 Task: Find connections with filter location Guiyang with filter topic #Mondaymotivationwith filter profile language Spanish with filter current company Cyril Amarchand Mangaldas with filter school ABES Engineering College with filter industry Building Finishing Contractors with filter service category Computer Networking with filter keywords title Geologist
Action: Mouse moved to (494, 71)
Screenshot: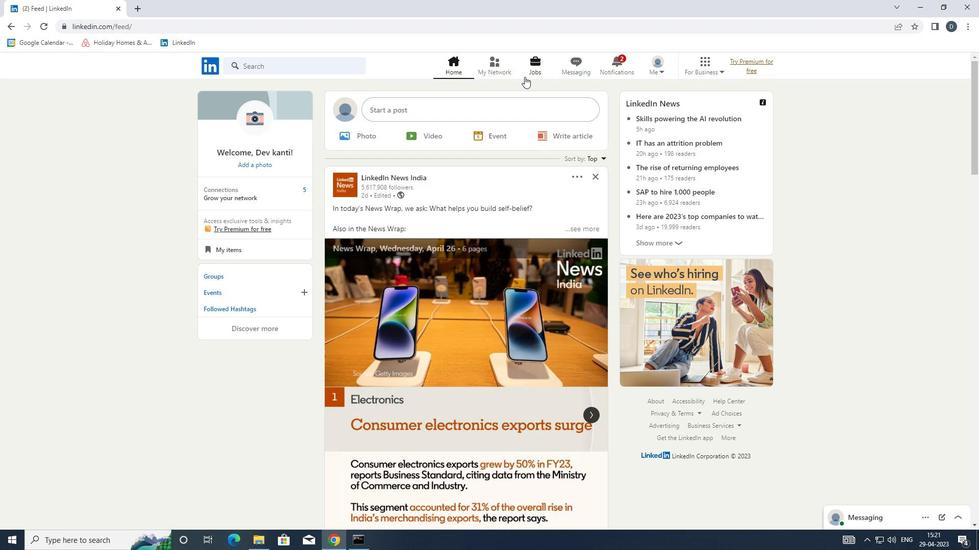 
Action: Mouse pressed left at (494, 71)
Screenshot: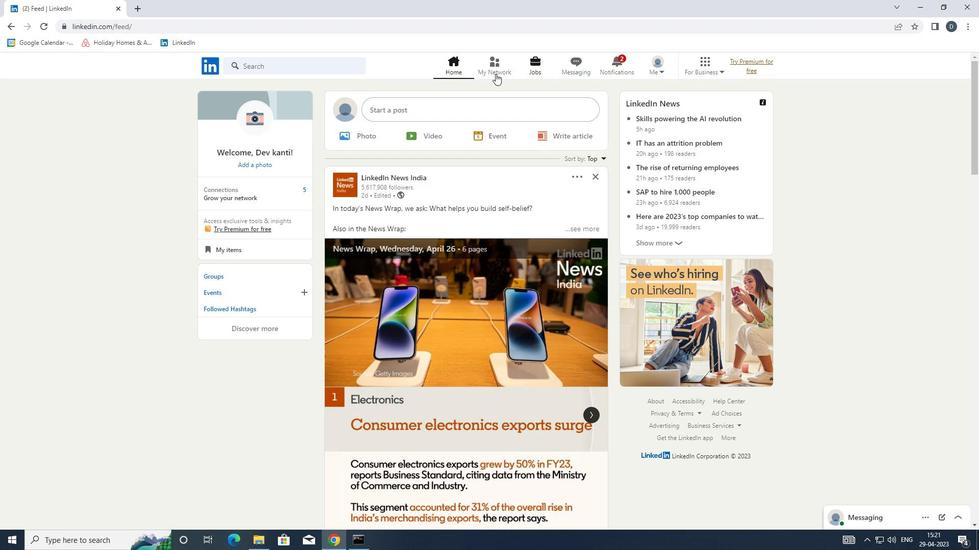 
Action: Mouse moved to (337, 121)
Screenshot: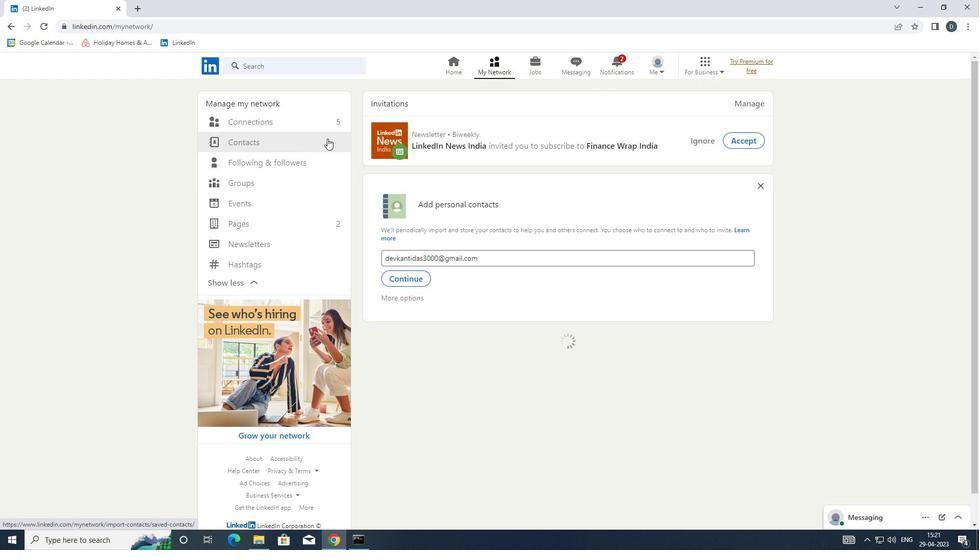 
Action: Mouse pressed left at (337, 121)
Screenshot: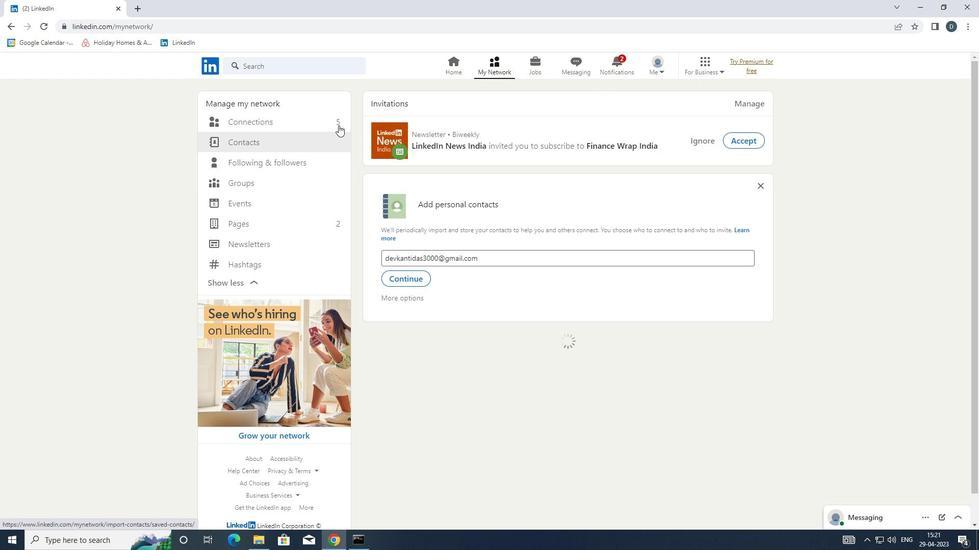 
Action: Mouse moved to (586, 116)
Screenshot: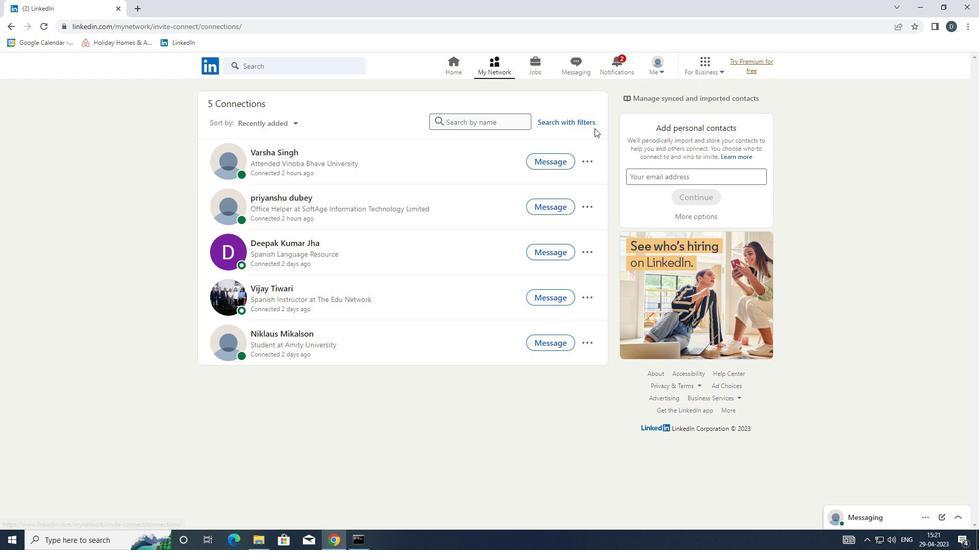 
Action: Mouse pressed left at (586, 116)
Screenshot: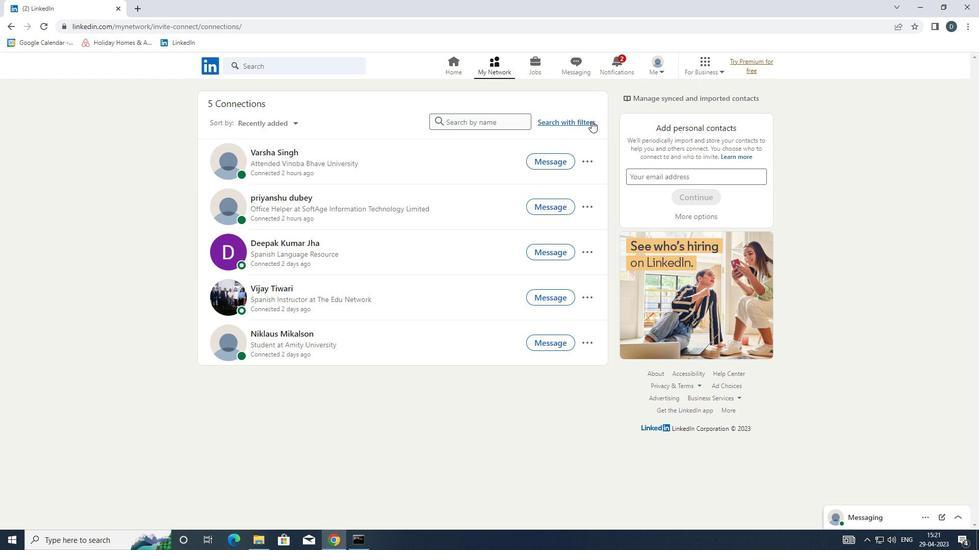 
Action: Mouse moved to (537, 94)
Screenshot: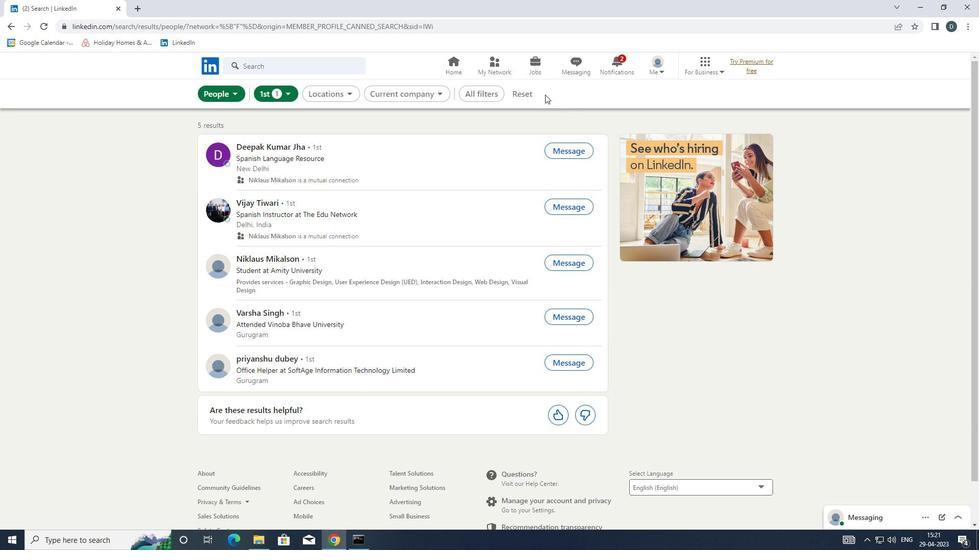 
Action: Mouse pressed left at (537, 94)
Screenshot: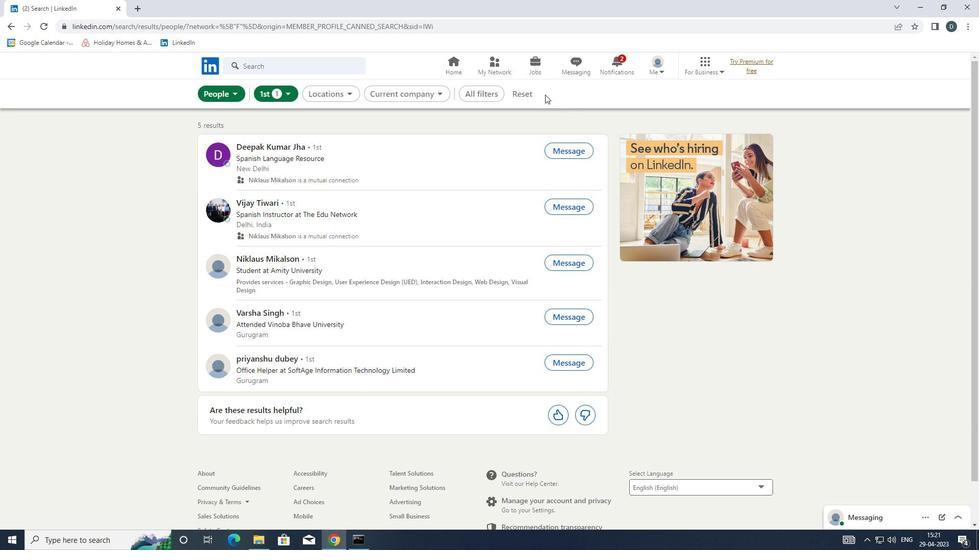
Action: Mouse moved to (524, 94)
Screenshot: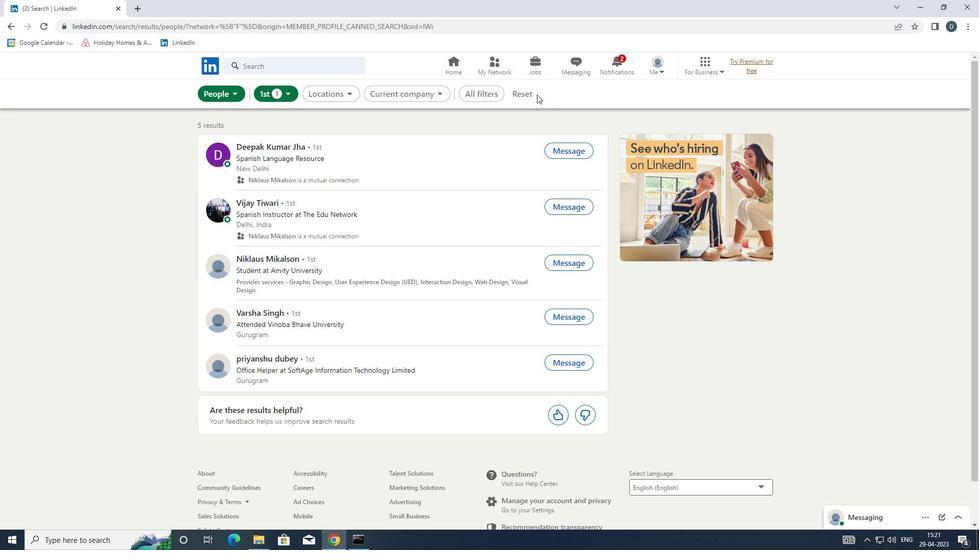 
Action: Mouse pressed left at (524, 94)
Screenshot: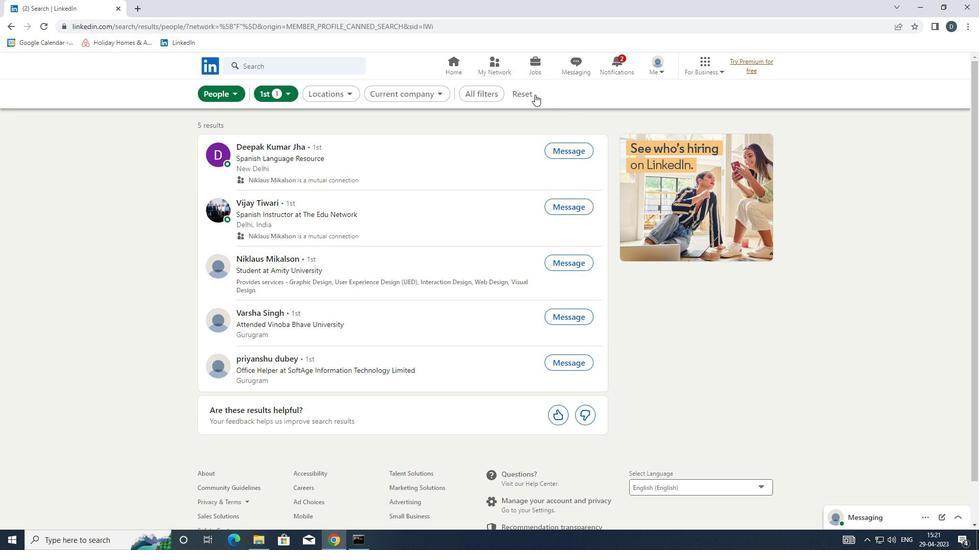 
Action: Mouse moved to (503, 95)
Screenshot: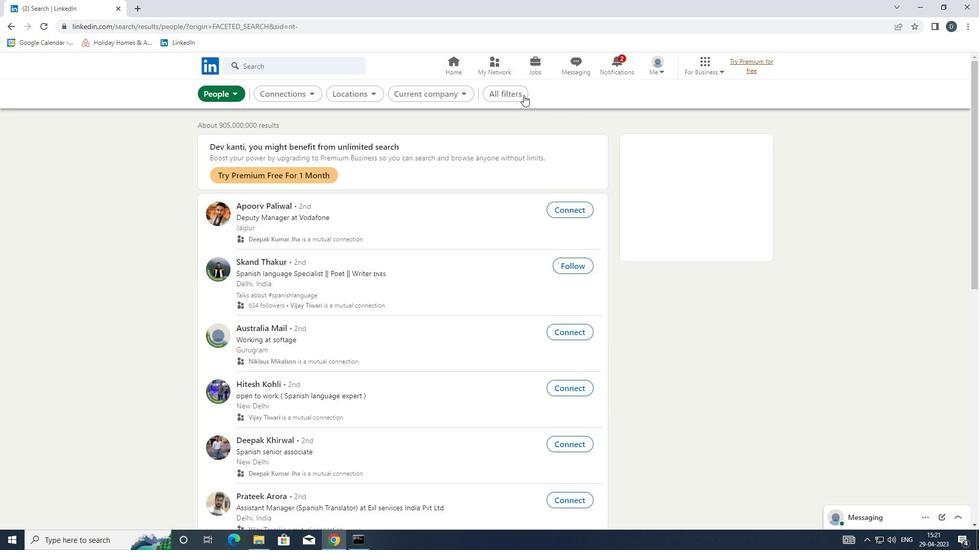 
Action: Mouse pressed left at (503, 95)
Screenshot: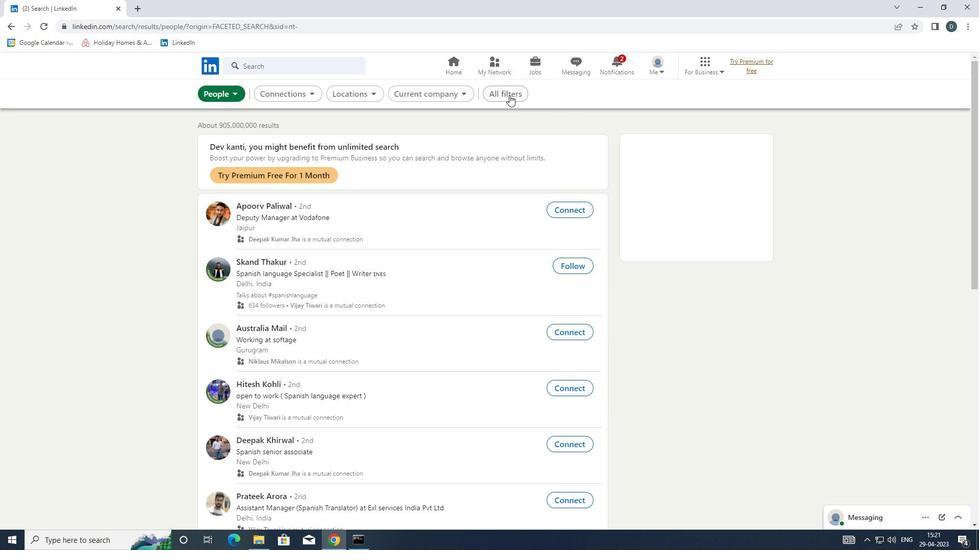 
Action: Mouse moved to (761, 297)
Screenshot: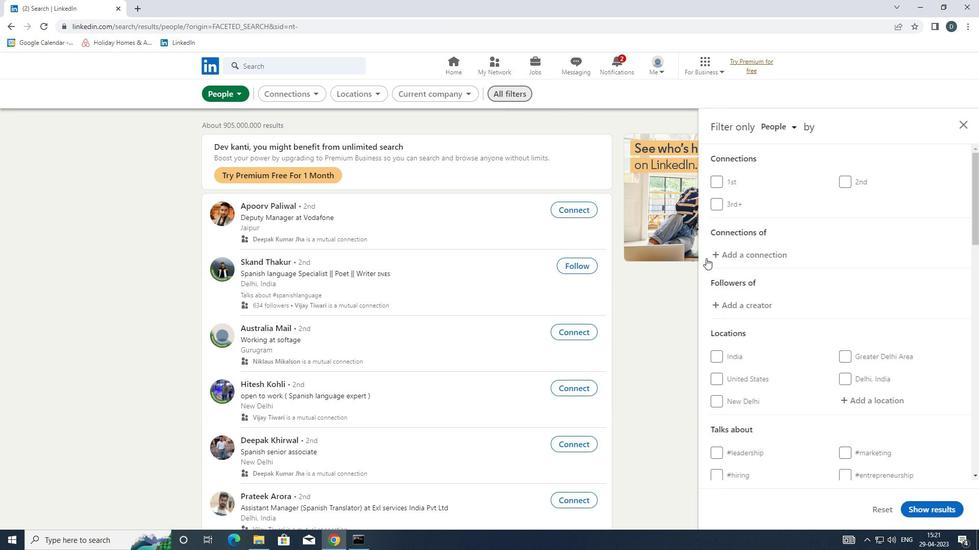 
Action: Mouse scrolled (761, 296) with delta (0, 0)
Screenshot: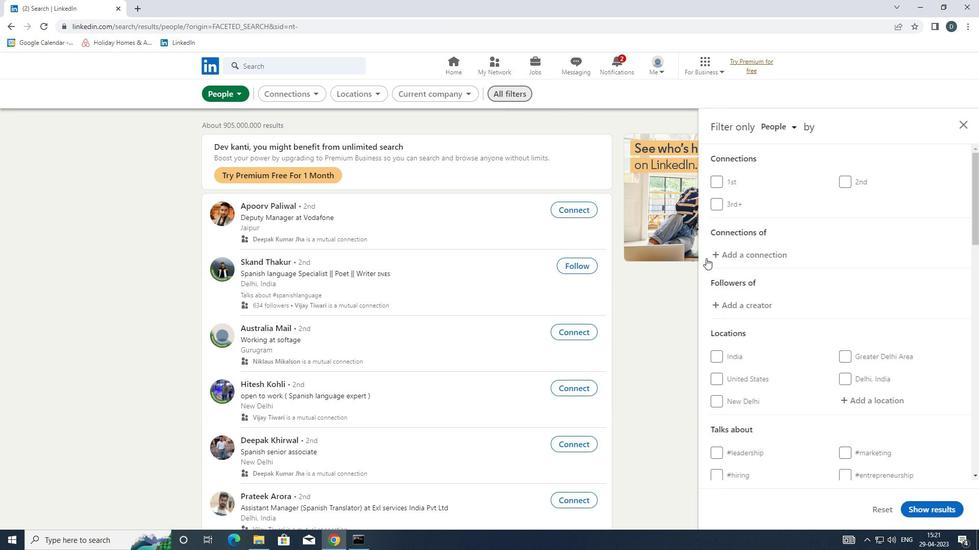 
Action: Mouse moved to (766, 300)
Screenshot: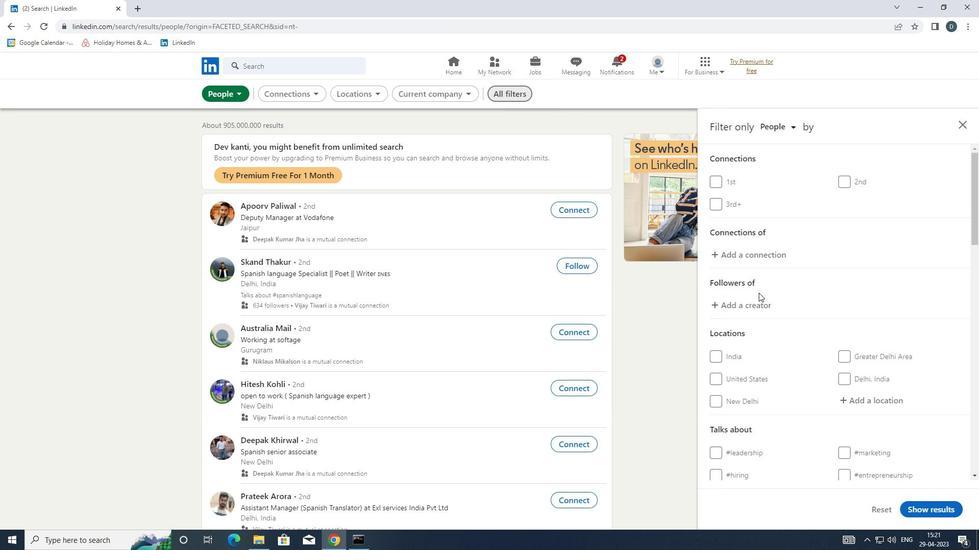 
Action: Mouse scrolled (766, 299) with delta (0, 0)
Screenshot: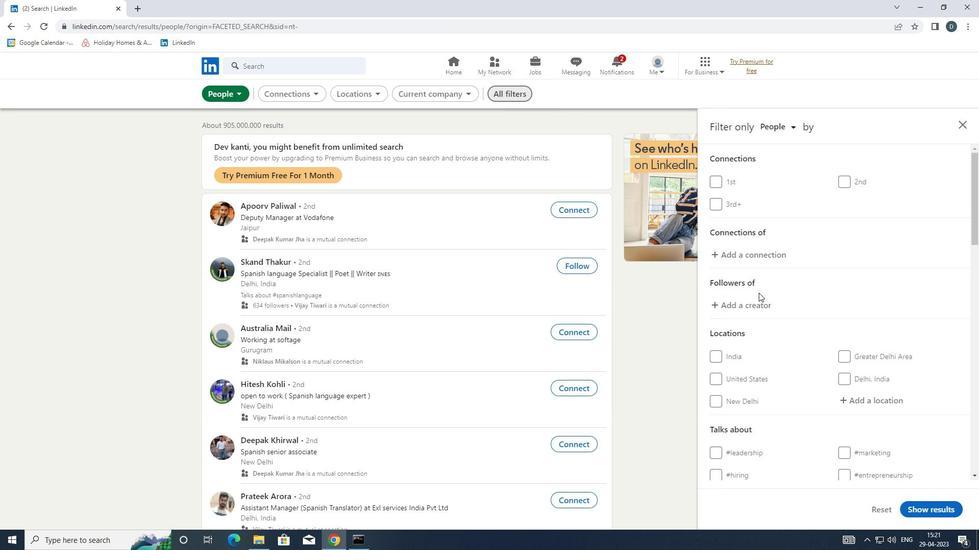 
Action: Mouse moved to (848, 300)
Screenshot: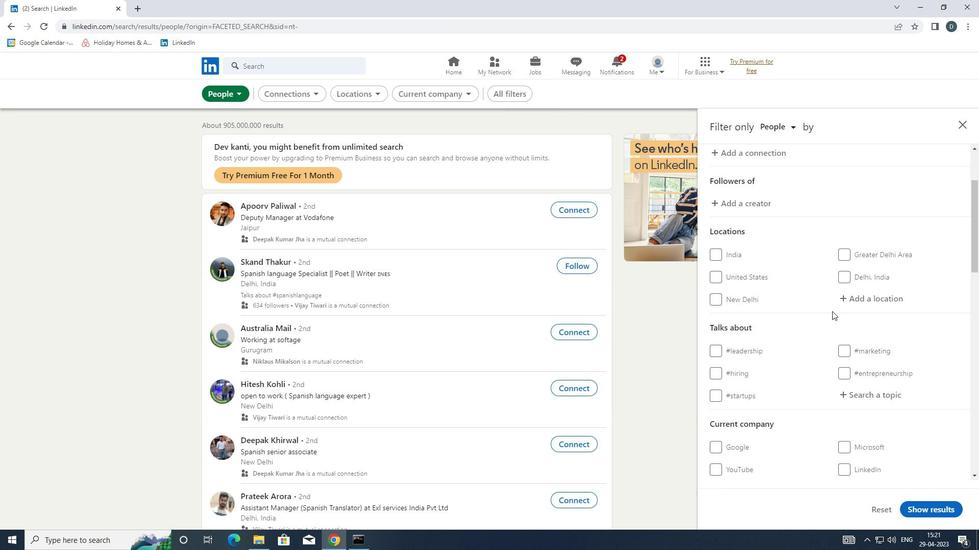 
Action: Mouse pressed left at (848, 300)
Screenshot: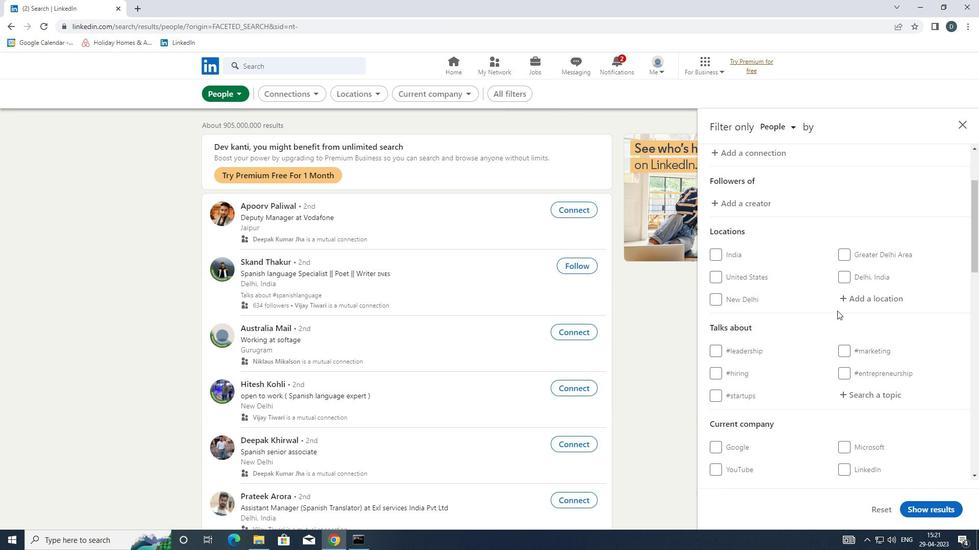
Action: Mouse moved to (792, 320)
Screenshot: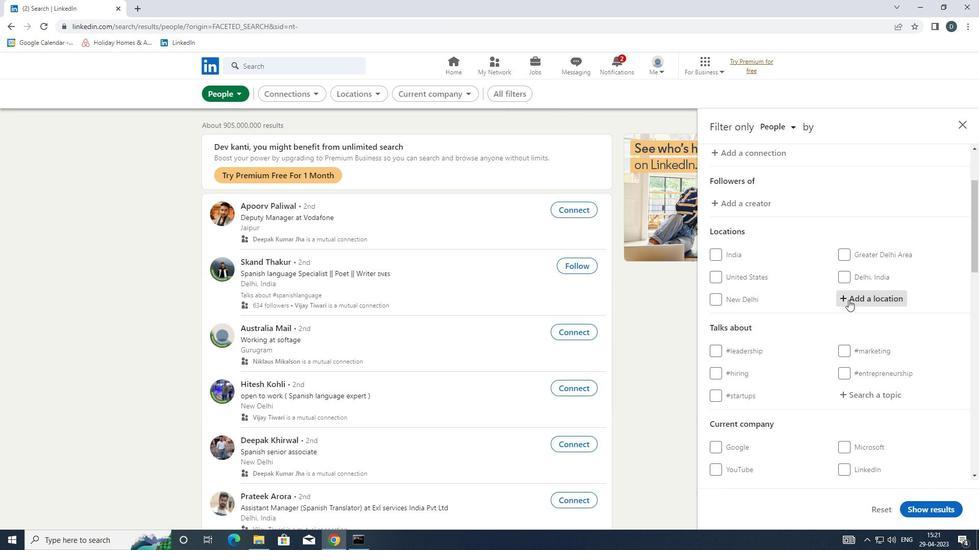 
Action: Key pressed <Key.shift>GUIYANG<Key.down><Key.enter>
Screenshot: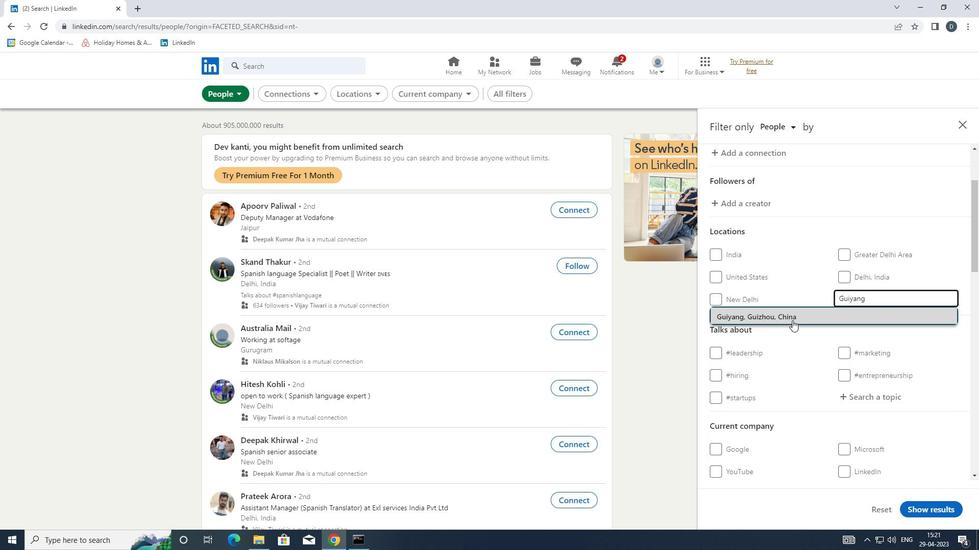 
Action: Mouse moved to (808, 321)
Screenshot: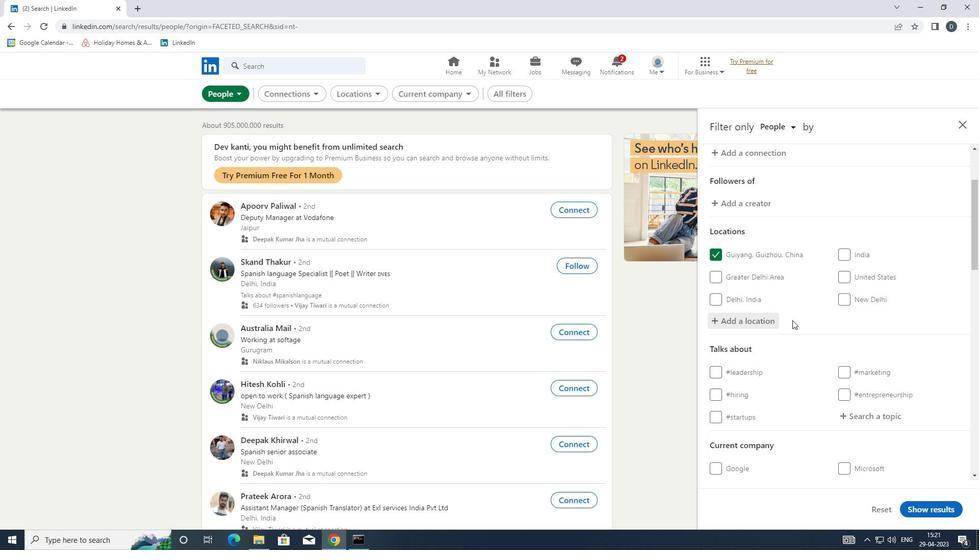 
Action: Mouse scrolled (808, 320) with delta (0, 0)
Screenshot: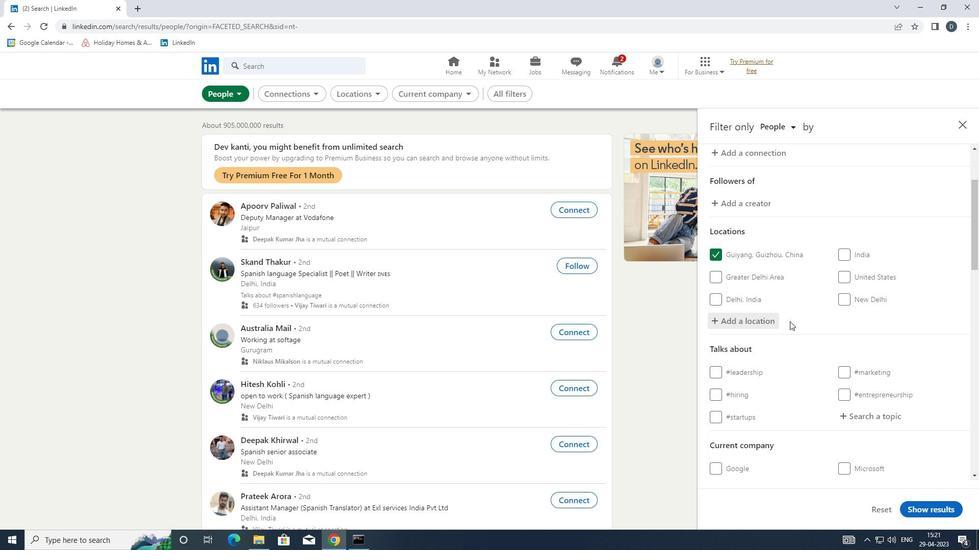 
Action: Mouse scrolled (808, 320) with delta (0, 0)
Screenshot: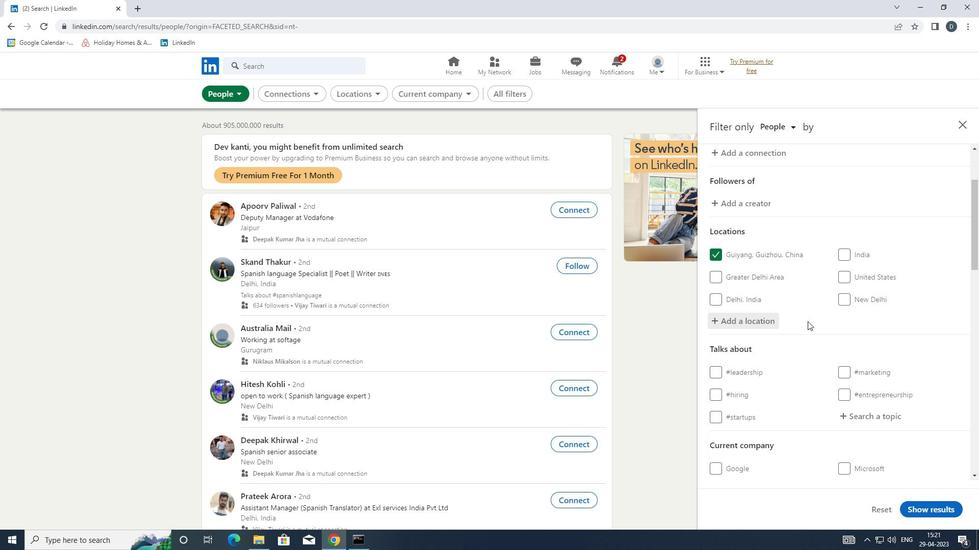 
Action: Mouse moved to (871, 318)
Screenshot: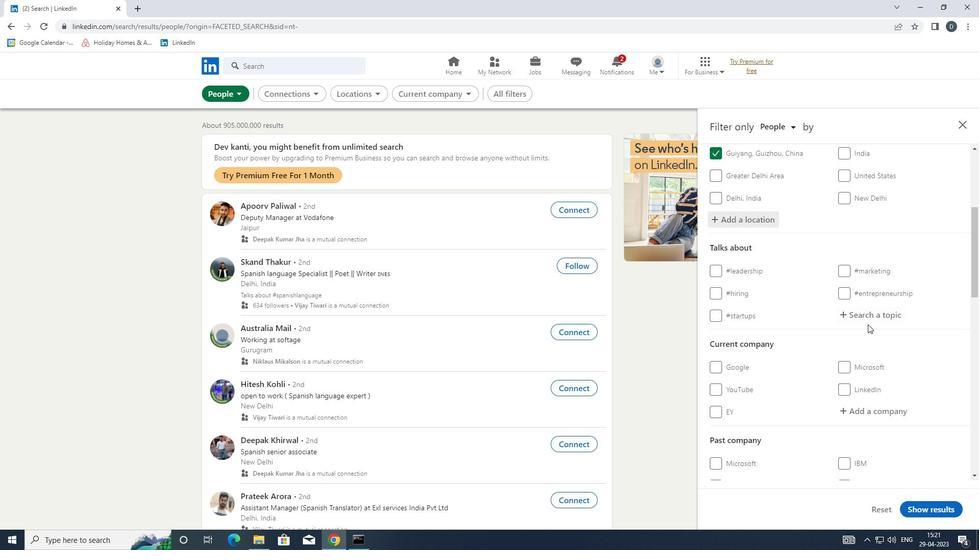 
Action: Mouse pressed left at (871, 318)
Screenshot: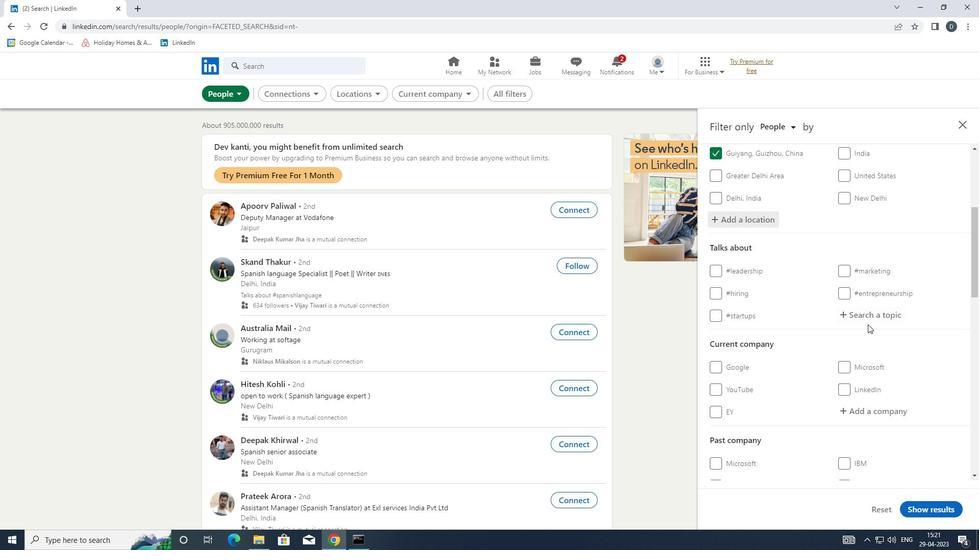 
Action: Mouse moved to (823, 336)
Screenshot: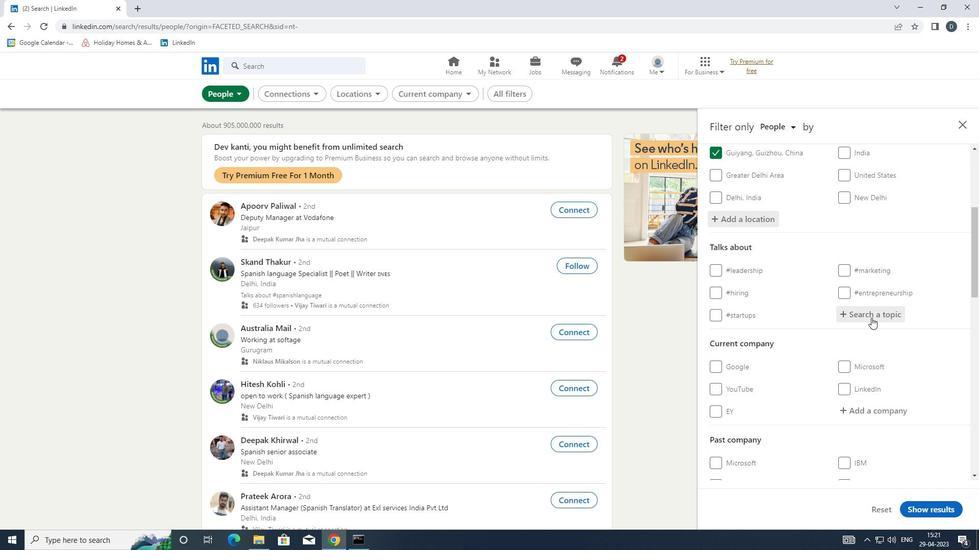 
Action: Key pressed <Key.shift><Key.shift><Key.shift><Key.shift><Key.shift>#<Key.shift>MONDAYMOTIVATION
Screenshot: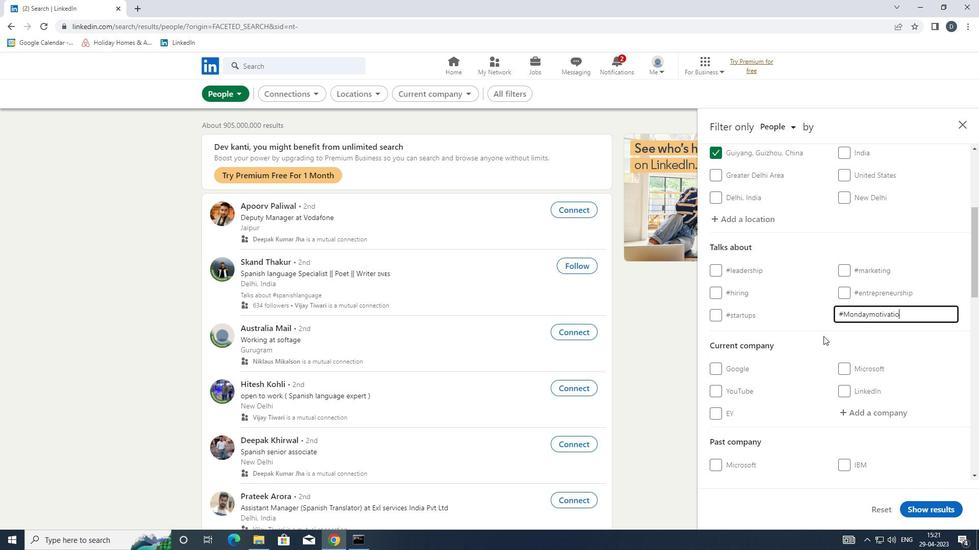 
Action: Mouse moved to (796, 361)
Screenshot: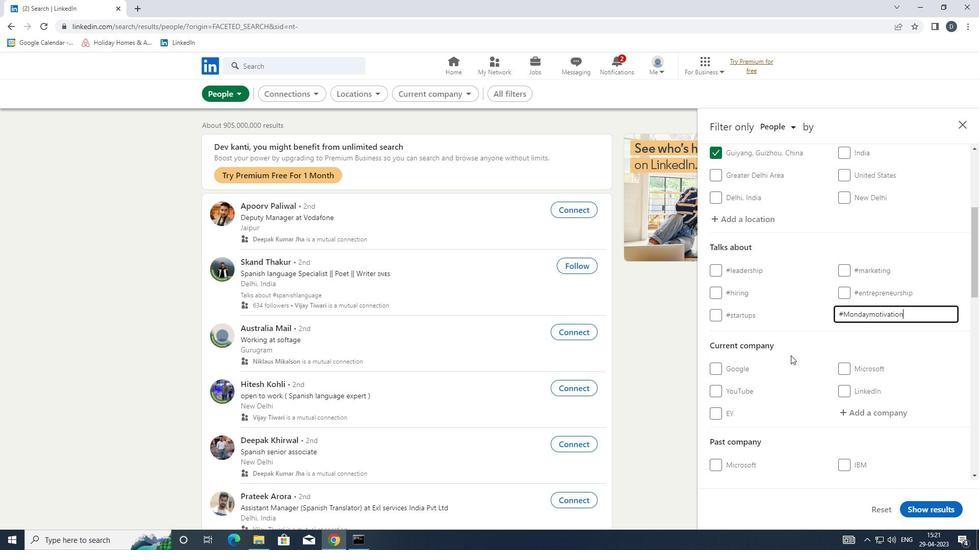 
Action: Mouse scrolled (796, 360) with delta (0, 0)
Screenshot: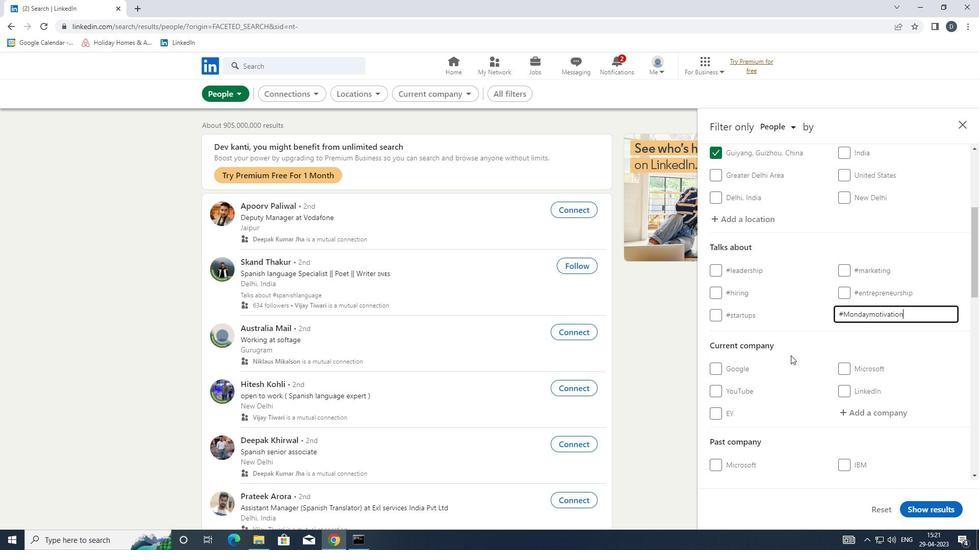 
Action: Mouse moved to (826, 373)
Screenshot: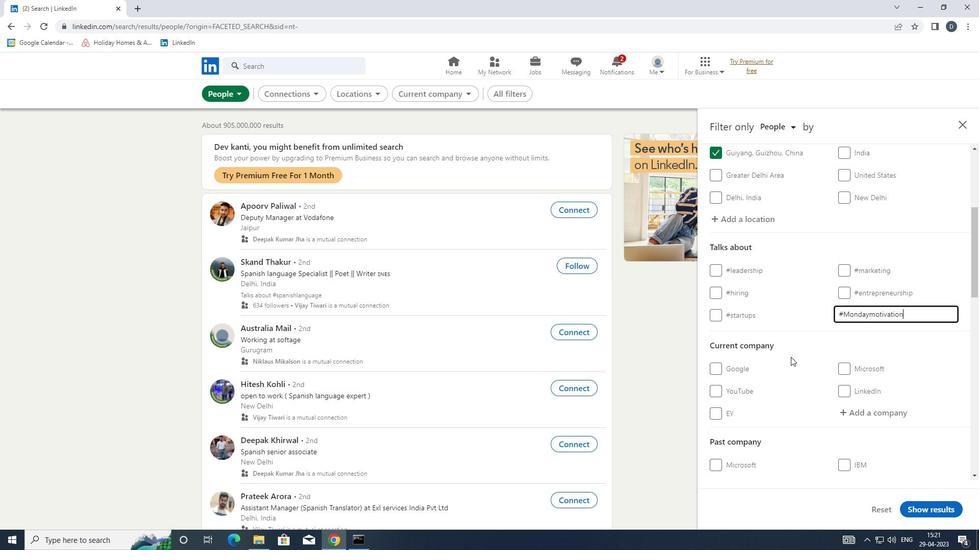 
Action: Mouse scrolled (826, 373) with delta (0, 0)
Screenshot: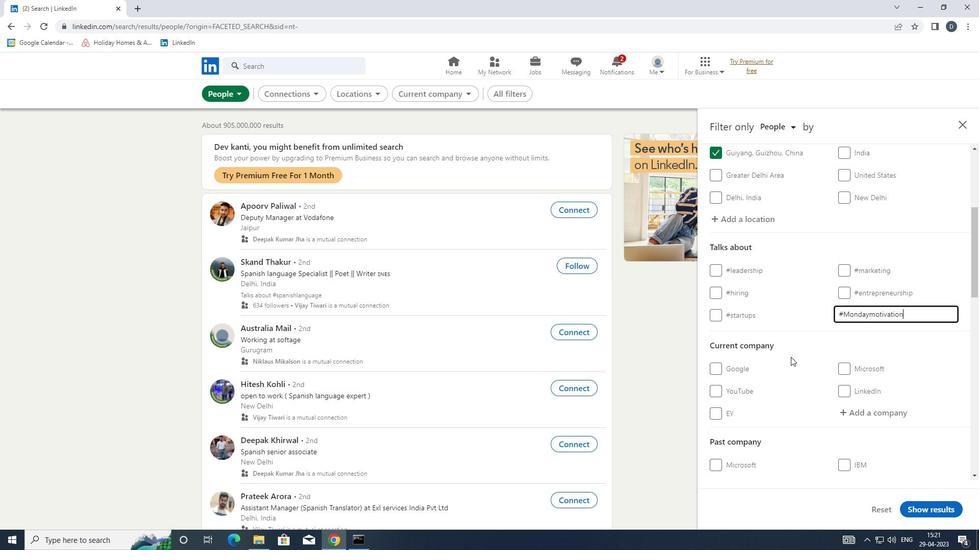 
Action: Mouse moved to (882, 327)
Screenshot: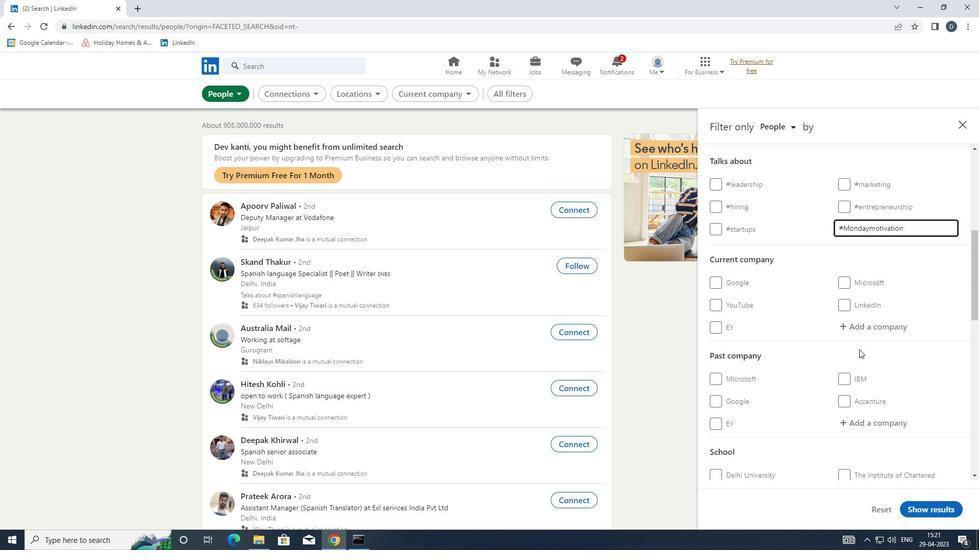 
Action: Mouse scrolled (882, 327) with delta (0, 0)
Screenshot: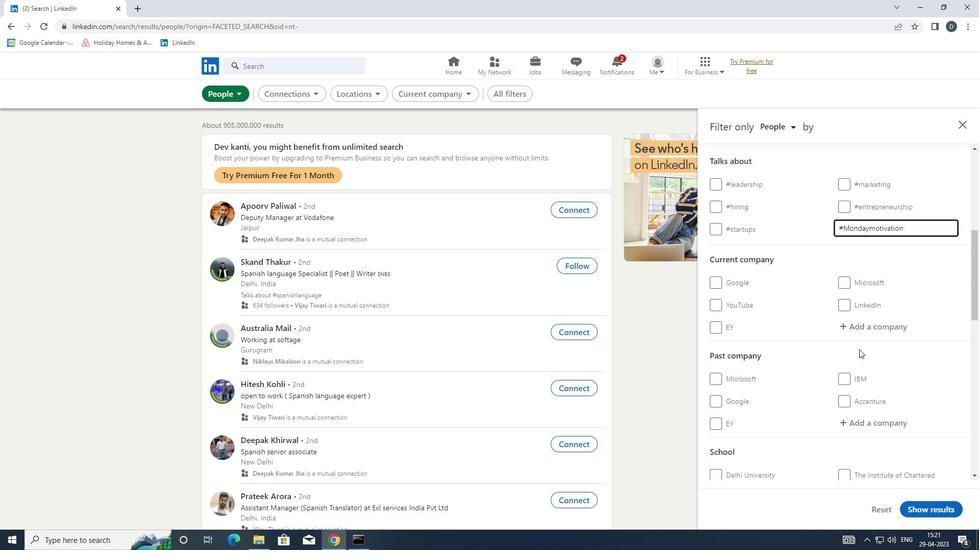 
Action: Mouse scrolled (882, 327) with delta (0, 0)
Screenshot: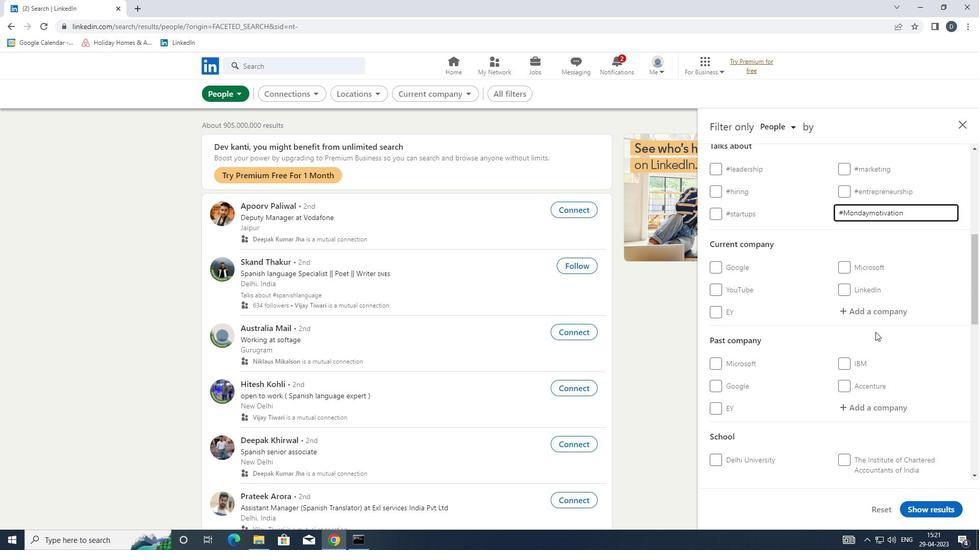 
Action: Mouse scrolled (882, 327) with delta (0, 0)
Screenshot: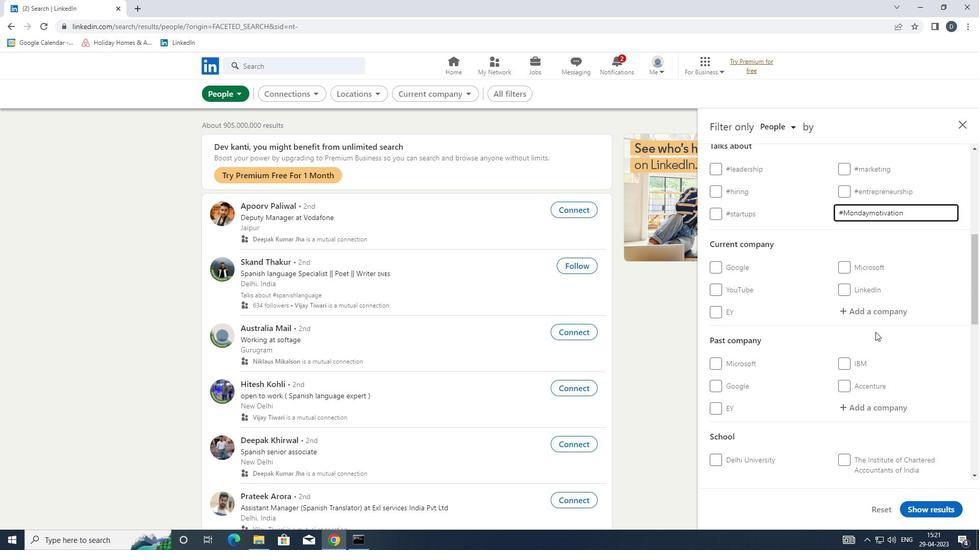 
Action: Mouse scrolled (882, 327) with delta (0, 0)
Screenshot: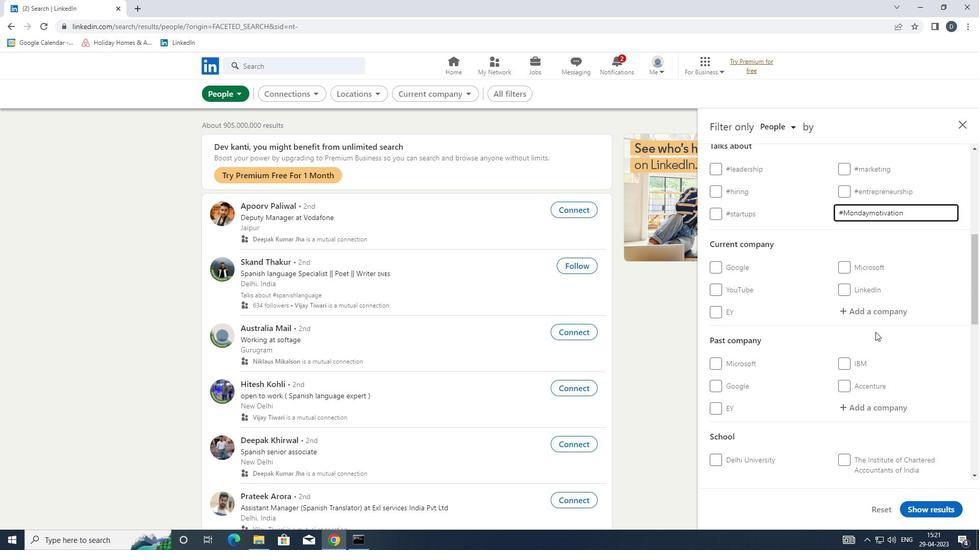 
Action: Mouse scrolled (882, 327) with delta (0, 0)
Screenshot: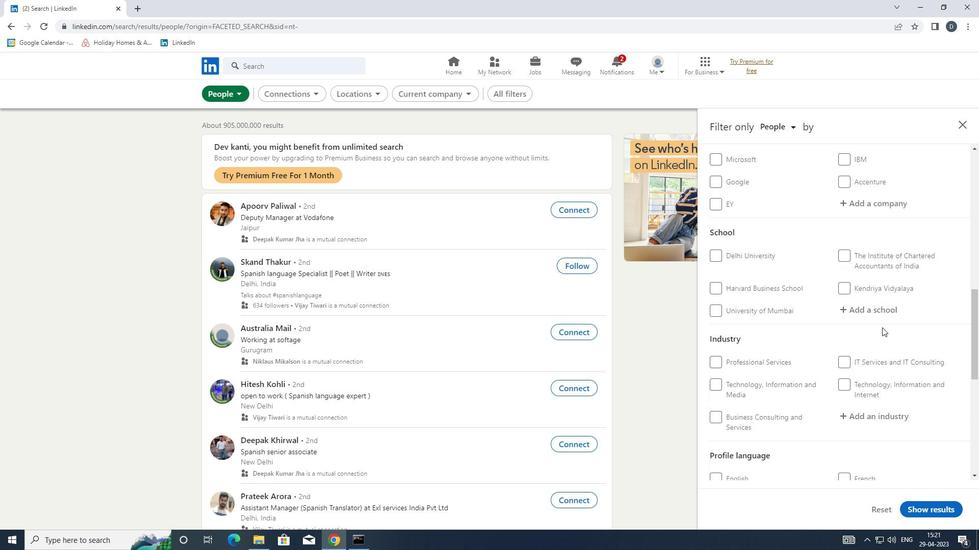 
Action: Mouse scrolled (882, 327) with delta (0, 0)
Screenshot: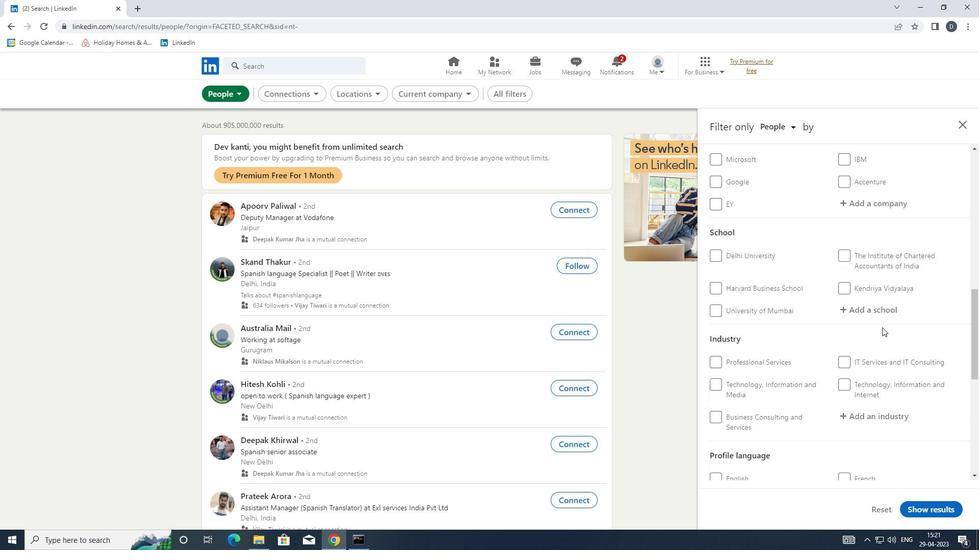 
Action: Mouse scrolled (882, 327) with delta (0, 0)
Screenshot: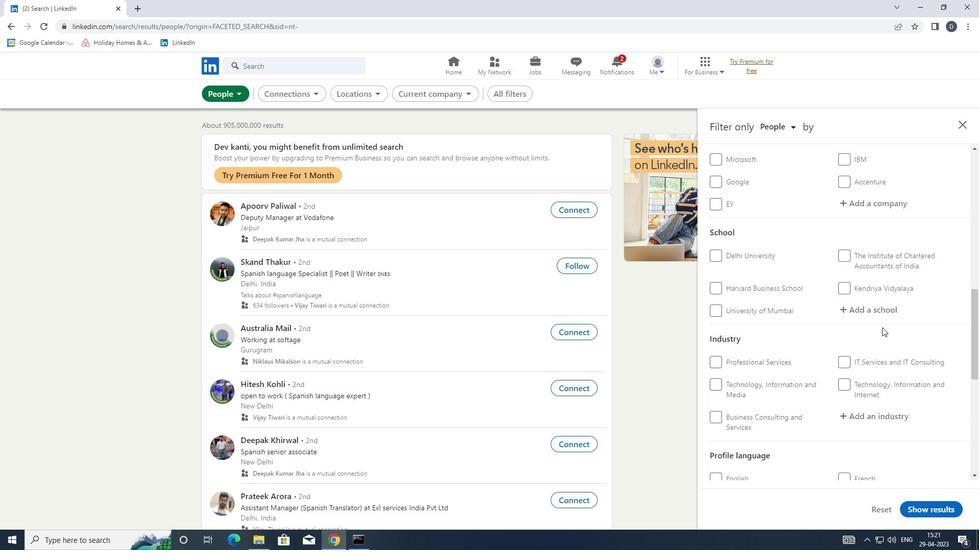 
Action: Mouse moved to (735, 353)
Screenshot: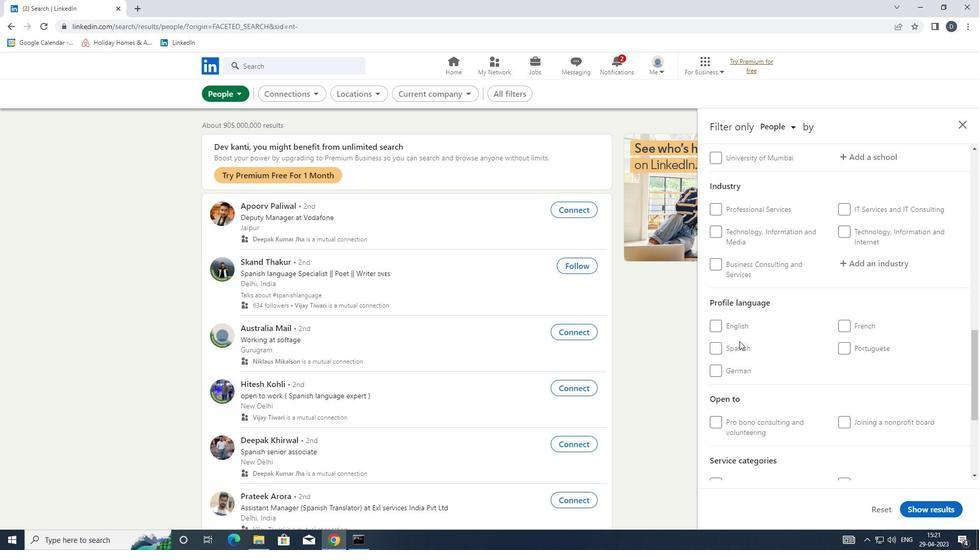 
Action: Mouse pressed left at (735, 353)
Screenshot: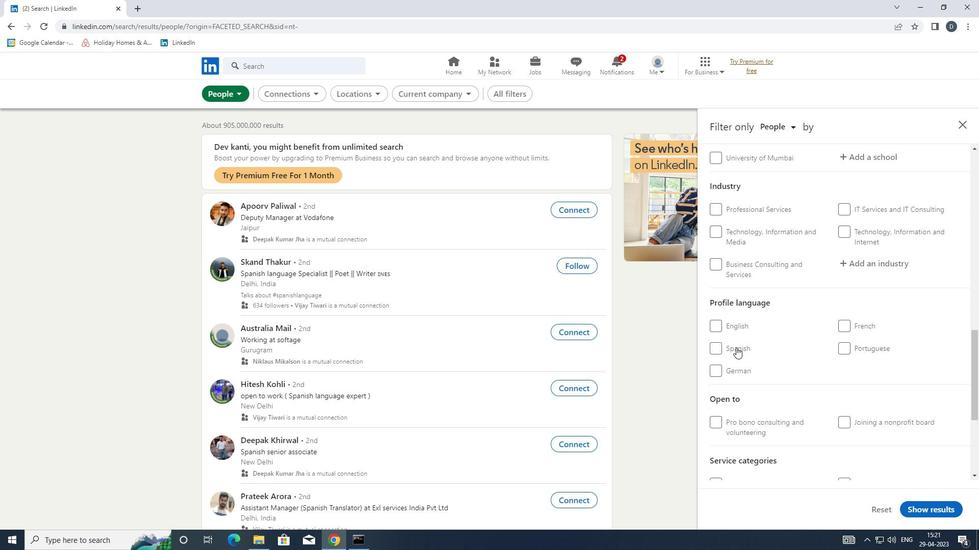 
Action: Mouse moved to (729, 344)
Screenshot: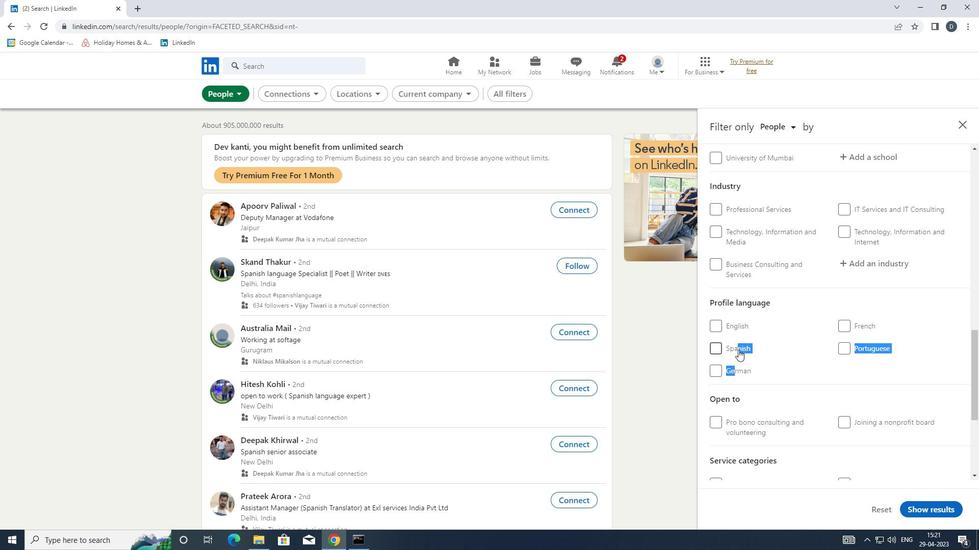 
Action: Mouse pressed left at (729, 344)
Screenshot: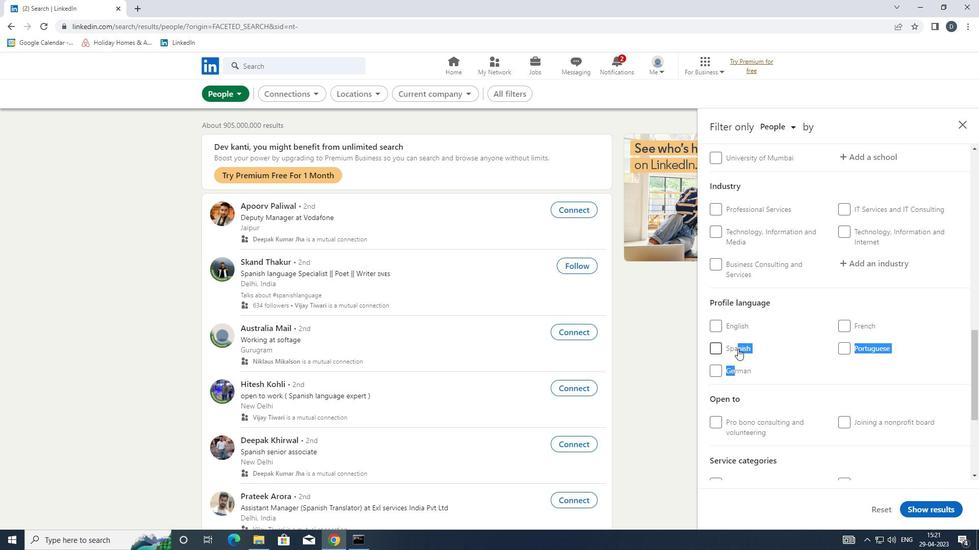 
Action: Mouse moved to (805, 349)
Screenshot: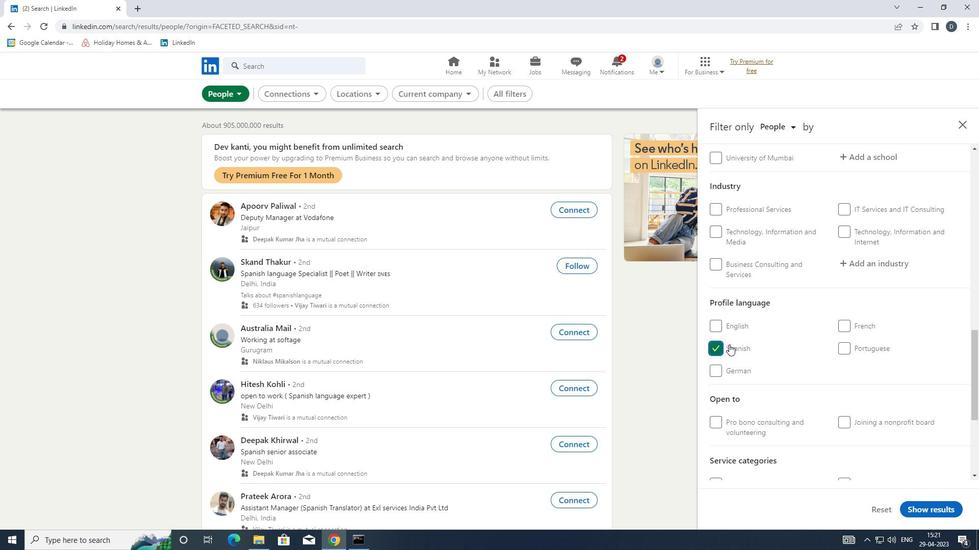 
Action: Mouse scrolled (805, 350) with delta (0, 0)
Screenshot: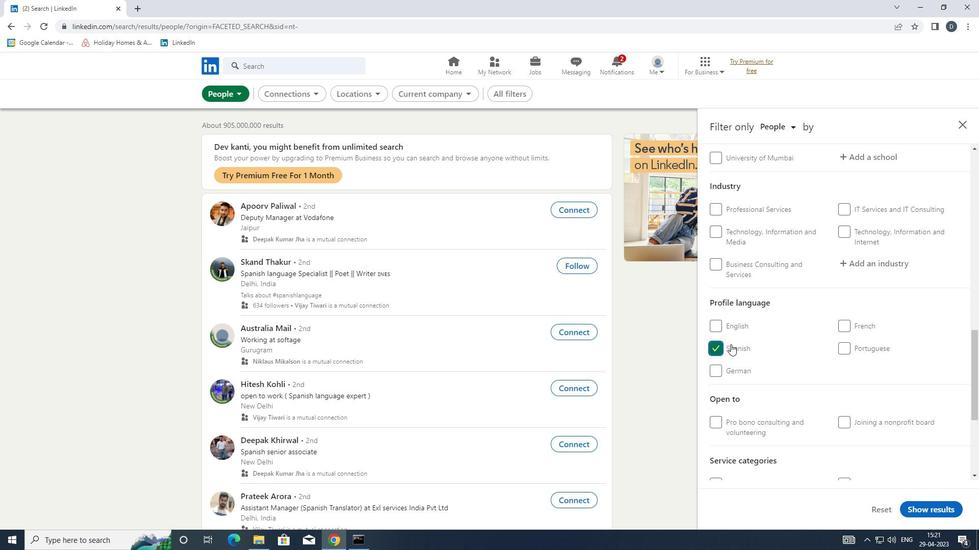 
Action: Mouse scrolled (805, 350) with delta (0, 0)
Screenshot: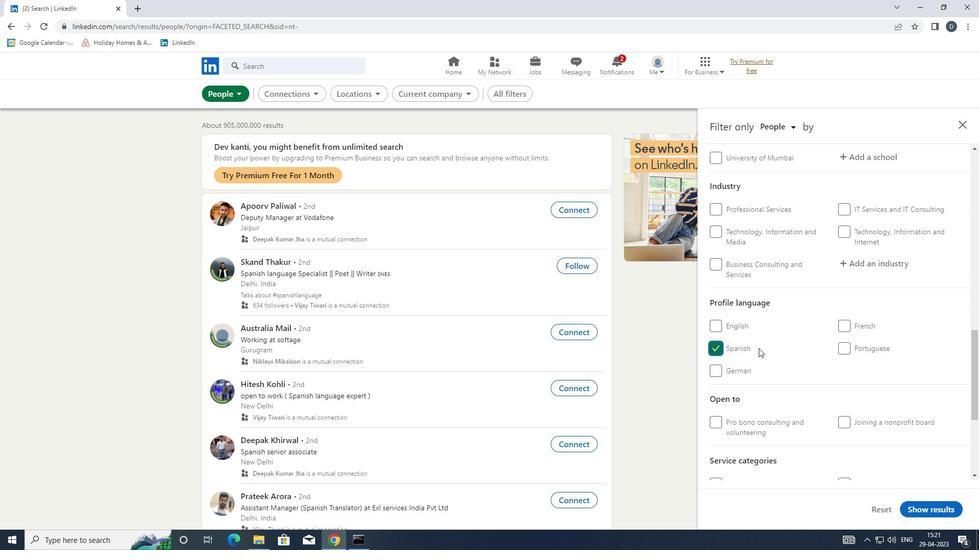 
Action: Mouse scrolled (805, 350) with delta (0, 0)
Screenshot: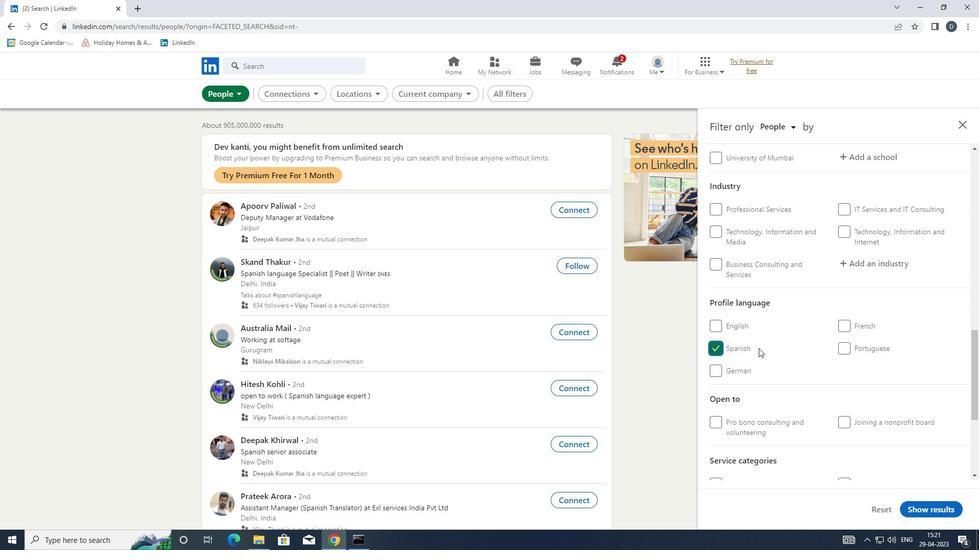 
Action: Mouse scrolled (805, 350) with delta (0, 0)
Screenshot: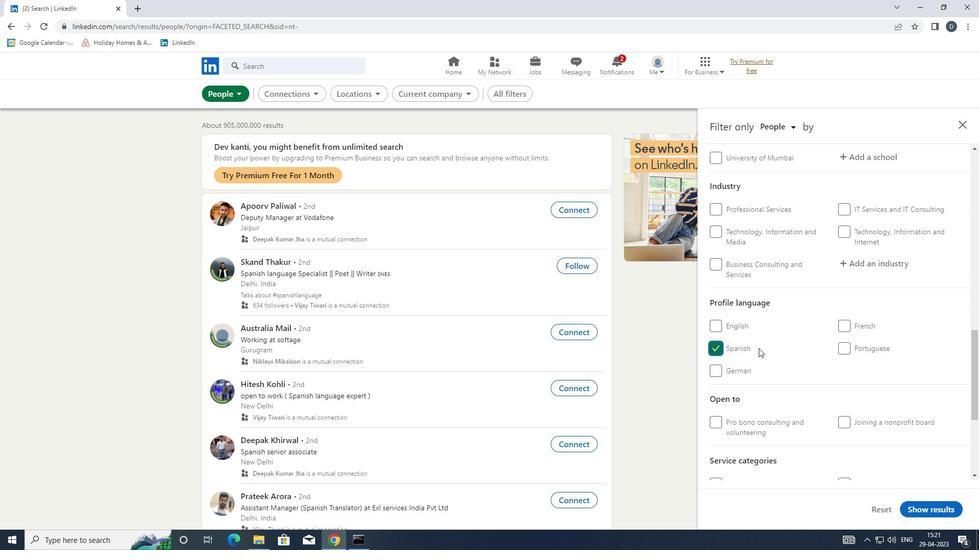 
Action: Mouse scrolled (805, 350) with delta (0, 0)
Screenshot: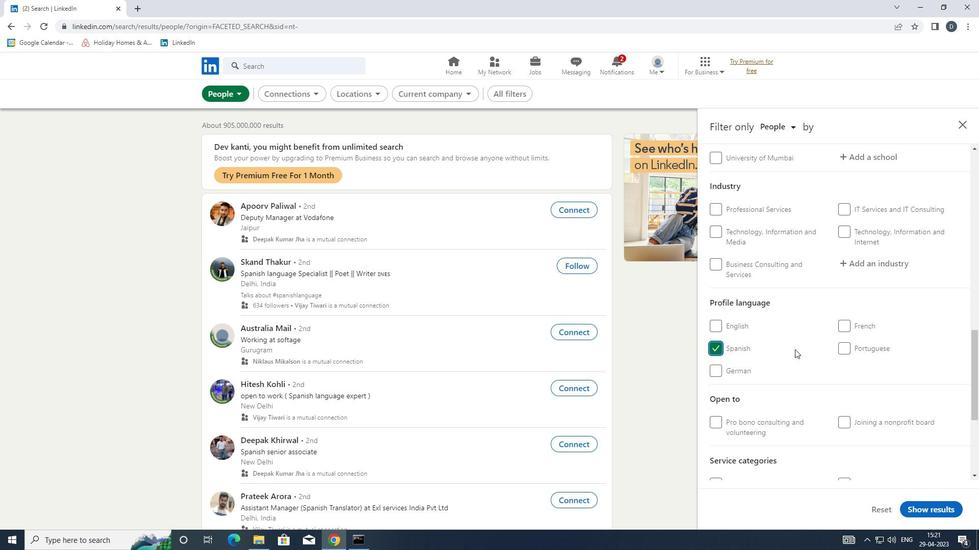 
Action: Mouse scrolled (805, 350) with delta (0, 0)
Screenshot: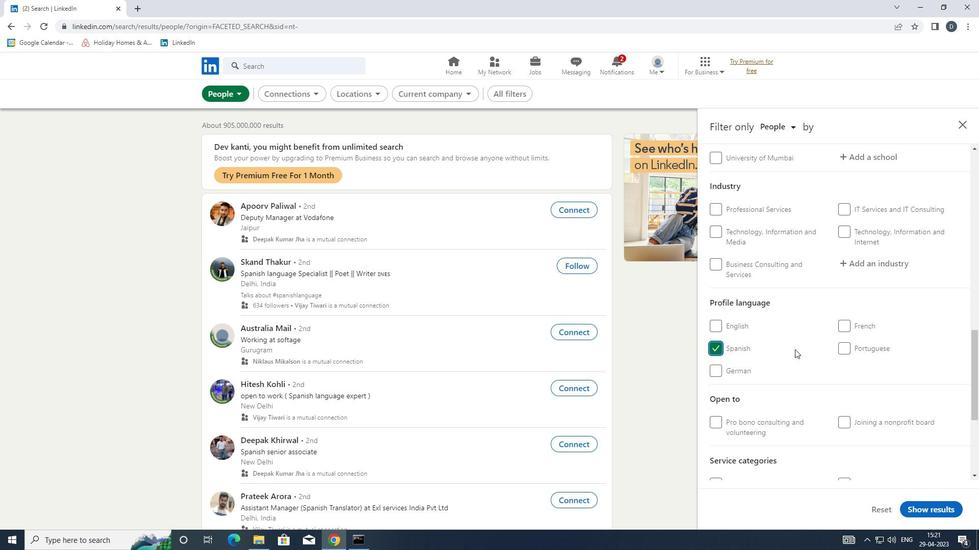 
Action: Mouse moved to (805, 350)
Screenshot: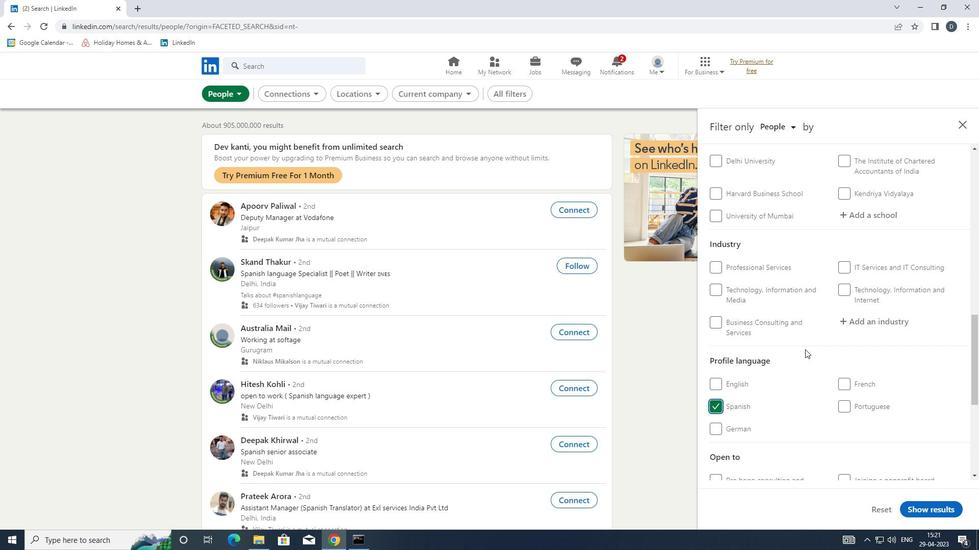 
Action: Mouse scrolled (805, 350) with delta (0, 0)
Screenshot: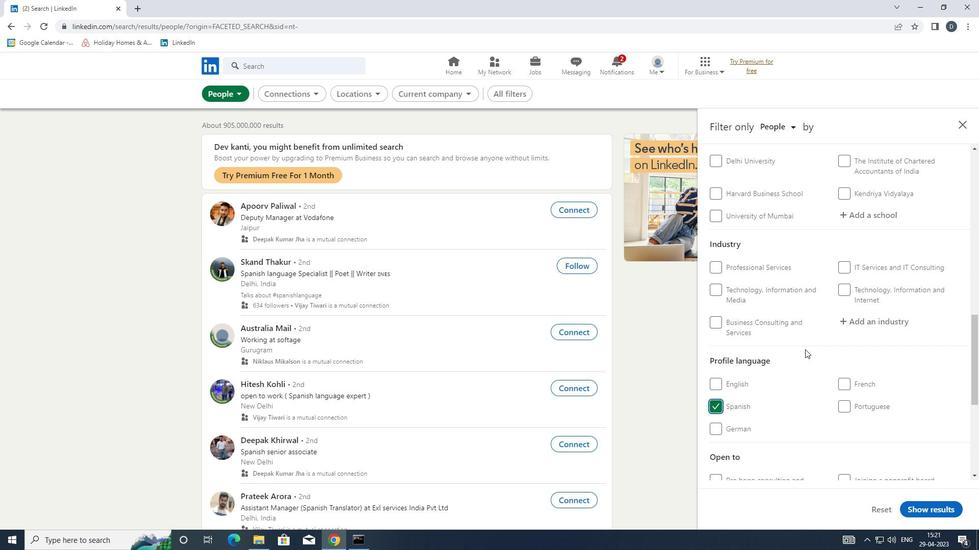 
Action: Mouse moved to (805, 350)
Screenshot: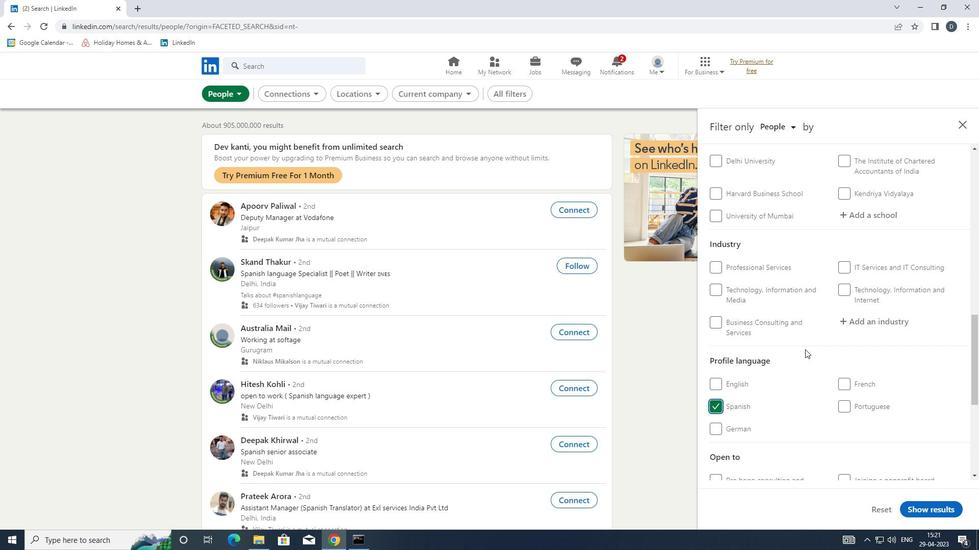 
Action: Mouse scrolled (805, 350) with delta (0, 0)
Screenshot: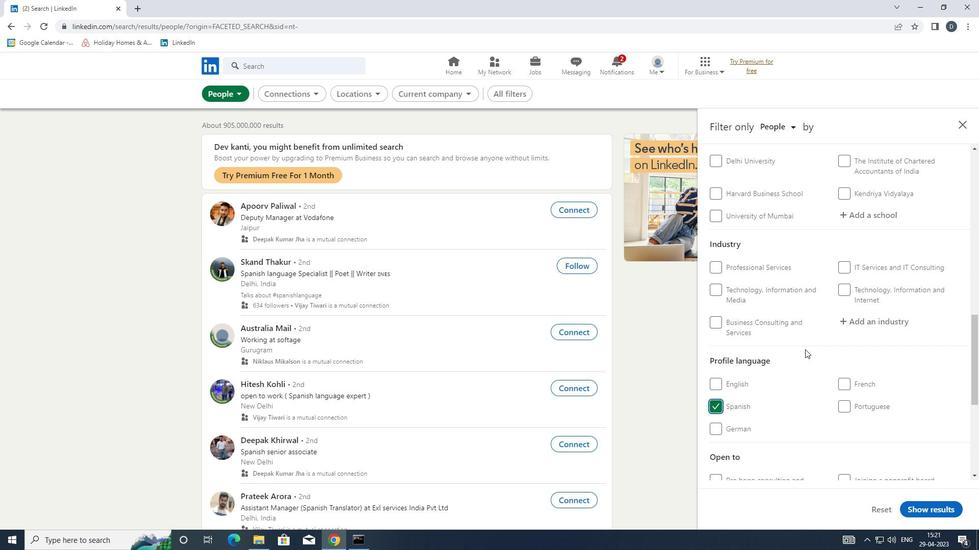 
Action: Mouse moved to (863, 361)
Screenshot: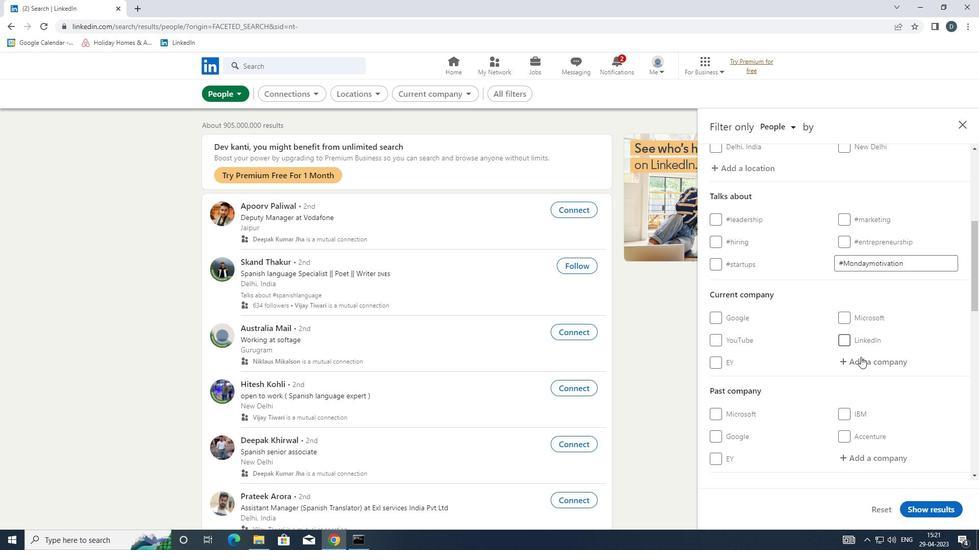 
Action: Mouse pressed left at (863, 361)
Screenshot: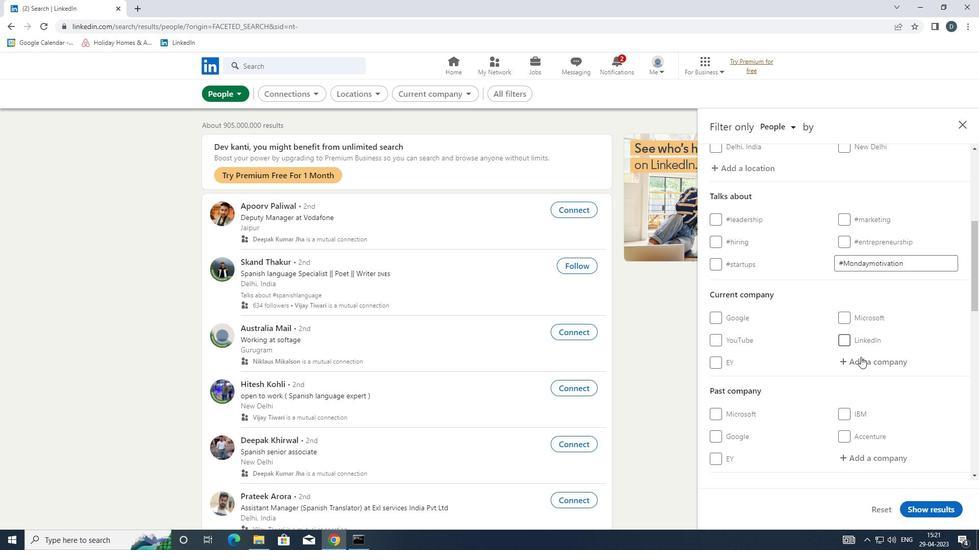 
Action: Mouse moved to (849, 367)
Screenshot: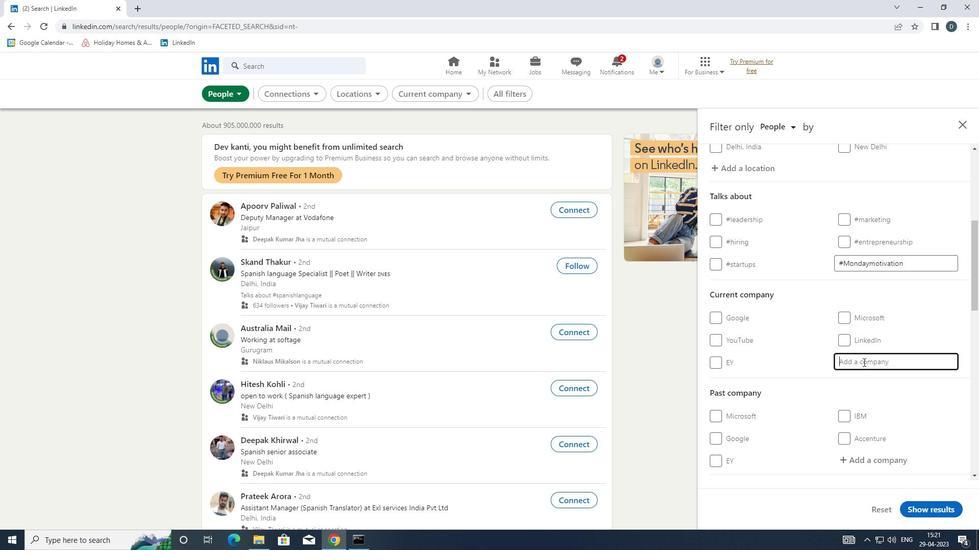 
Action: Key pressed <Key.shift>CYRIL
Screenshot: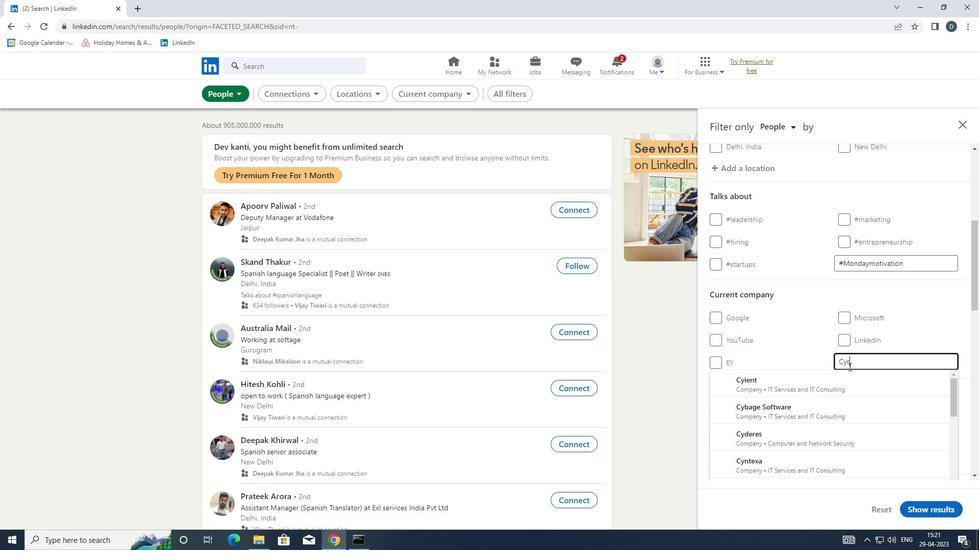 
Action: Mouse moved to (860, 389)
Screenshot: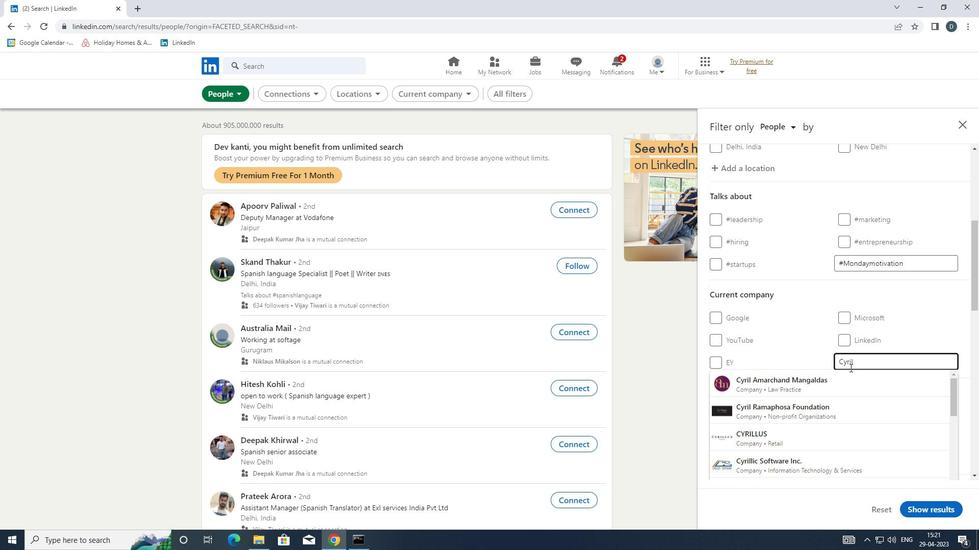 
Action: Mouse pressed left at (860, 389)
Screenshot: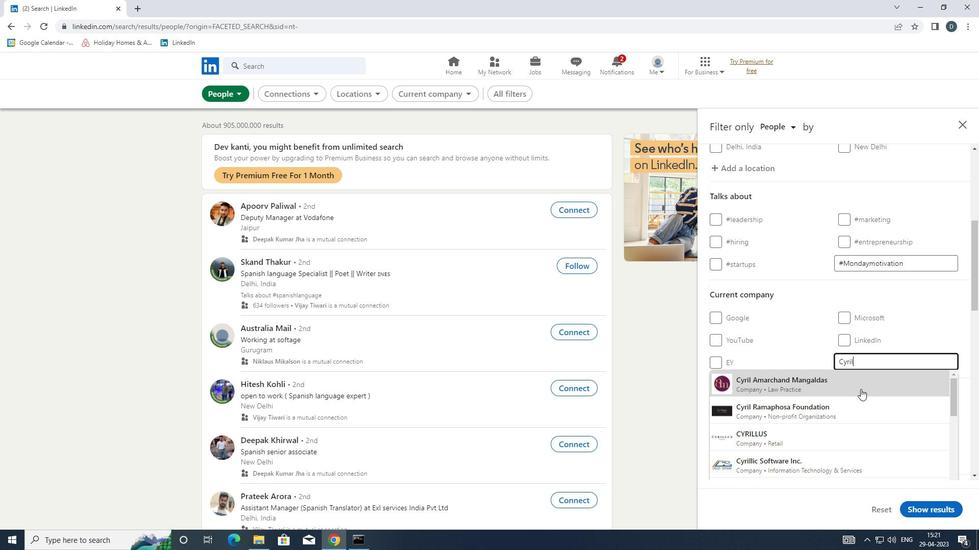 
Action: Mouse moved to (861, 389)
Screenshot: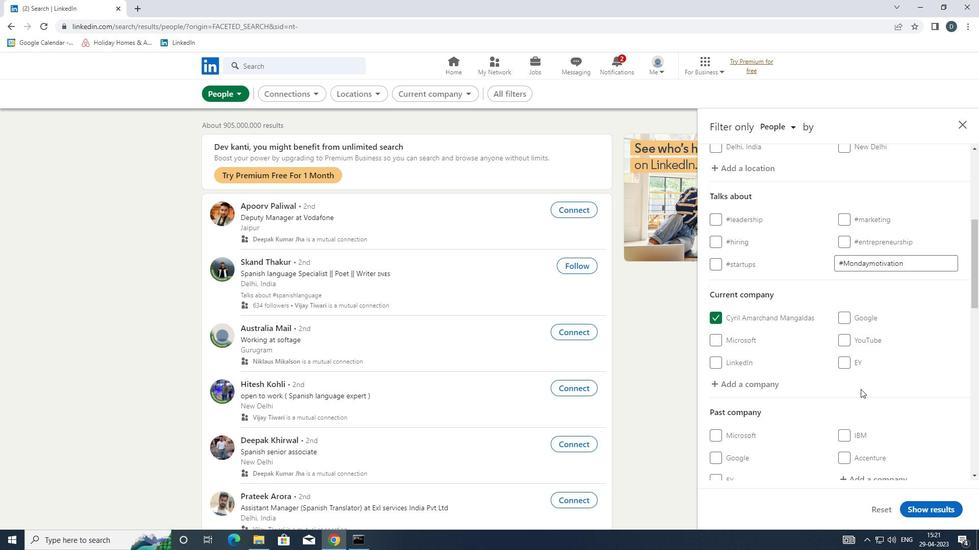
Action: Mouse scrolled (861, 389) with delta (0, 0)
Screenshot: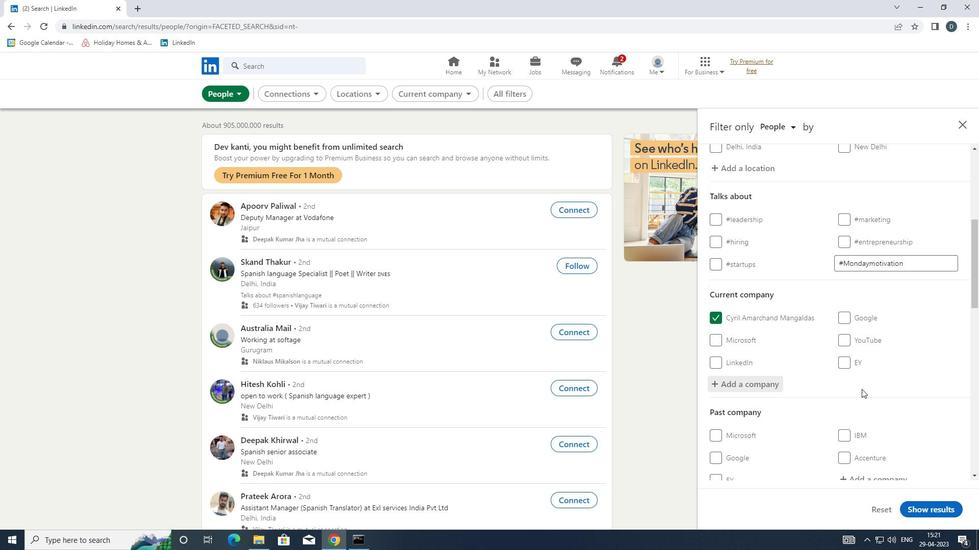 
Action: Mouse scrolled (861, 389) with delta (0, 0)
Screenshot: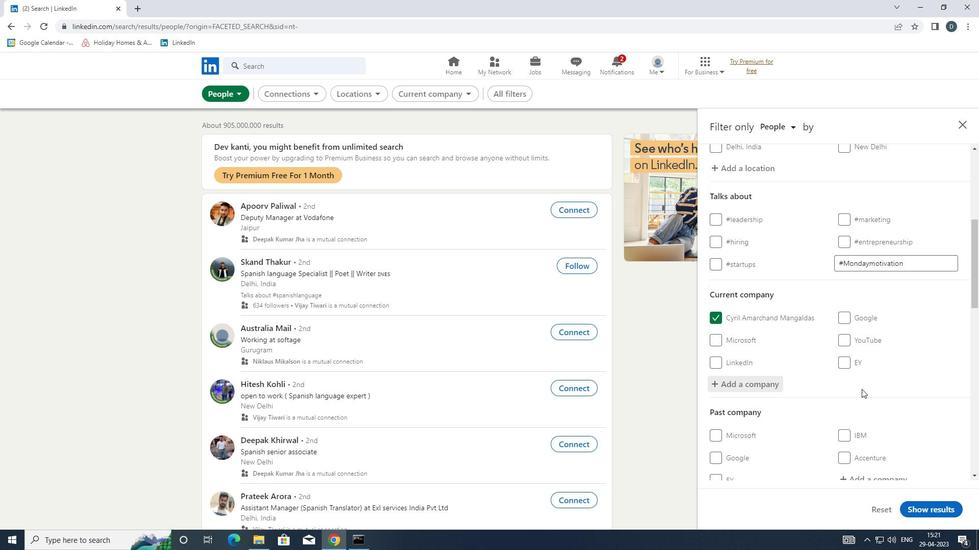 
Action: Mouse scrolled (861, 389) with delta (0, 0)
Screenshot: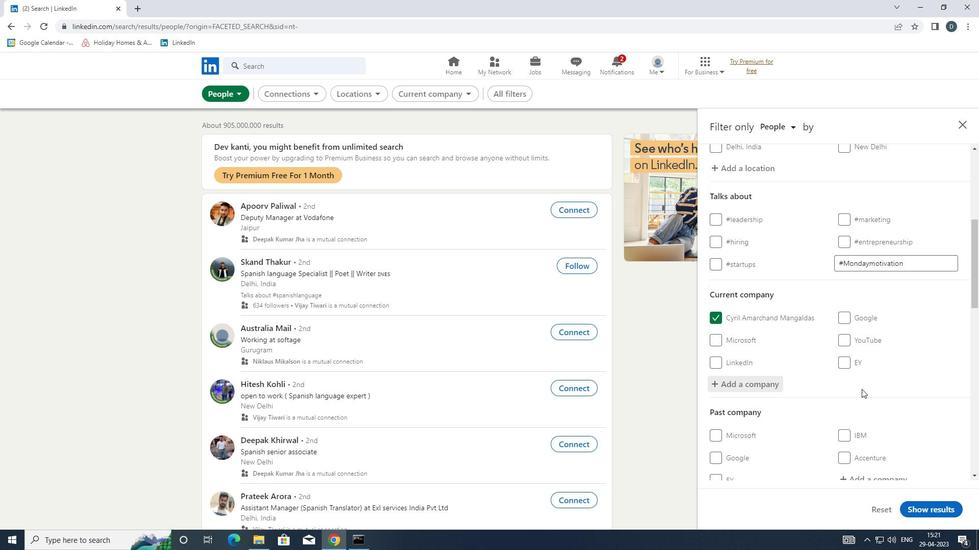 
Action: Mouse moved to (868, 377)
Screenshot: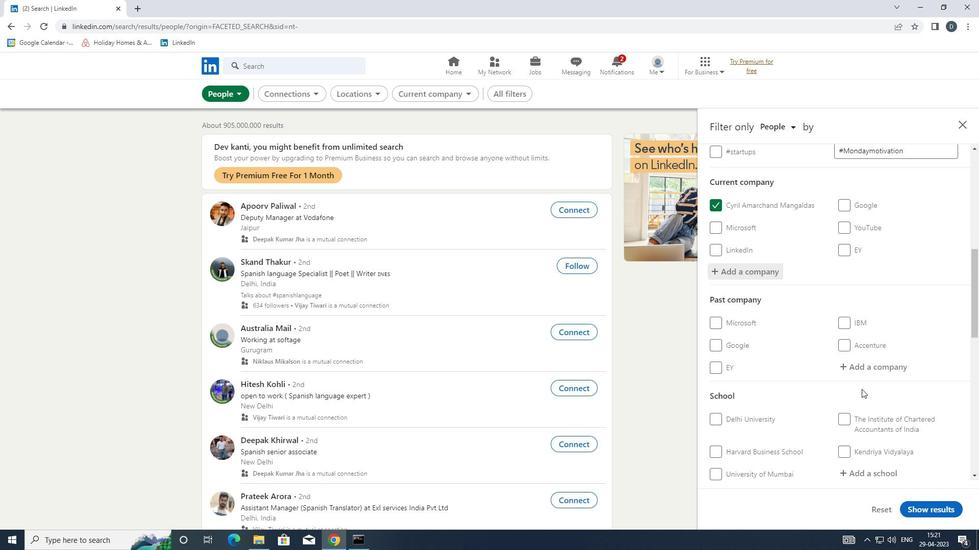 
Action: Mouse scrolled (868, 377) with delta (0, 0)
Screenshot: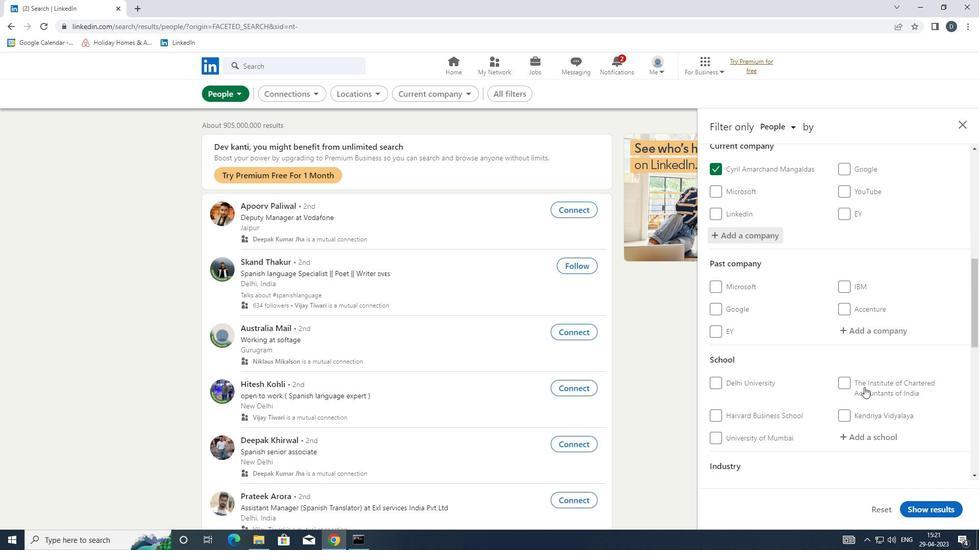 
Action: Mouse scrolled (868, 377) with delta (0, 0)
Screenshot: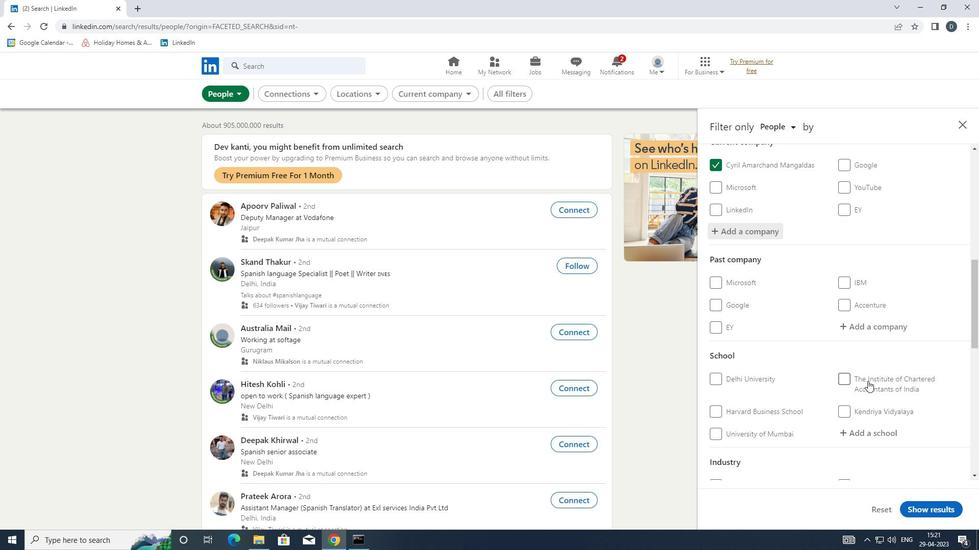 
Action: Mouse moved to (882, 336)
Screenshot: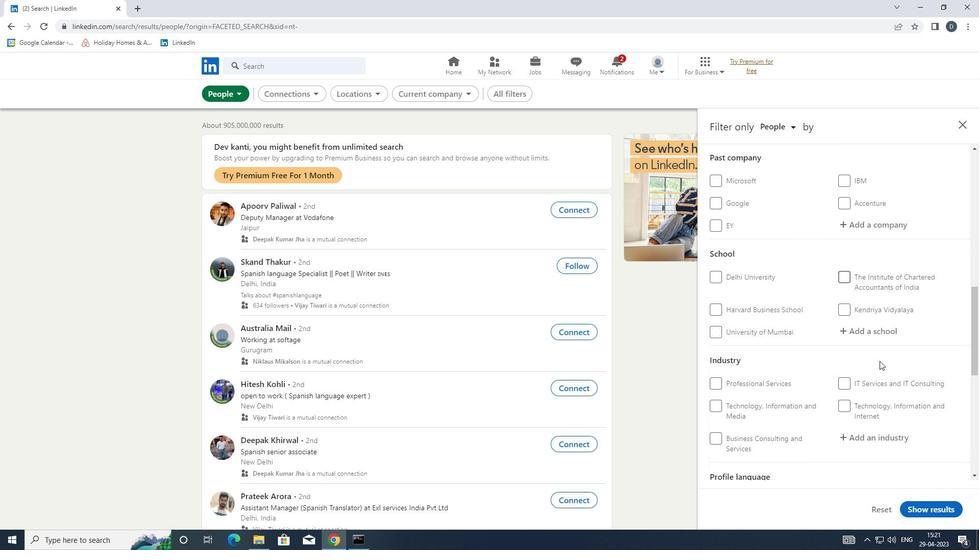 
Action: Mouse pressed left at (882, 336)
Screenshot: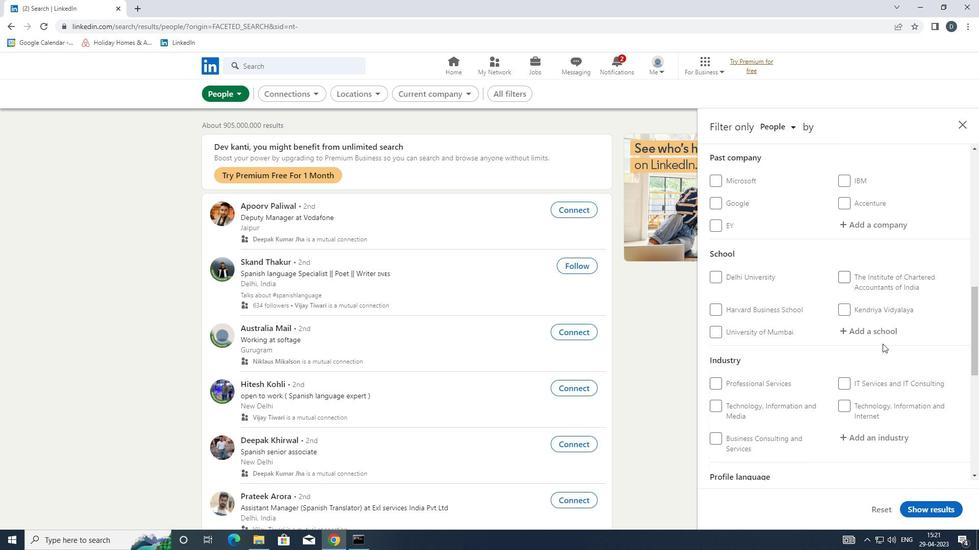 
Action: Mouse moved to (859, 343)
Screenshot: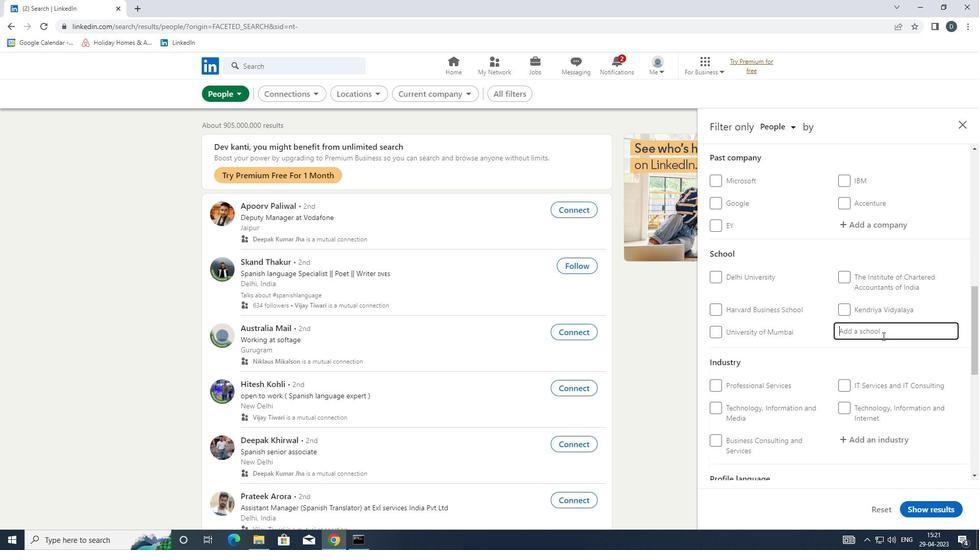 
Action: Key pressed <Key.shift>ABES<Key.space><Key.shift>EN<Key.down><Key.enter>
Screenshot: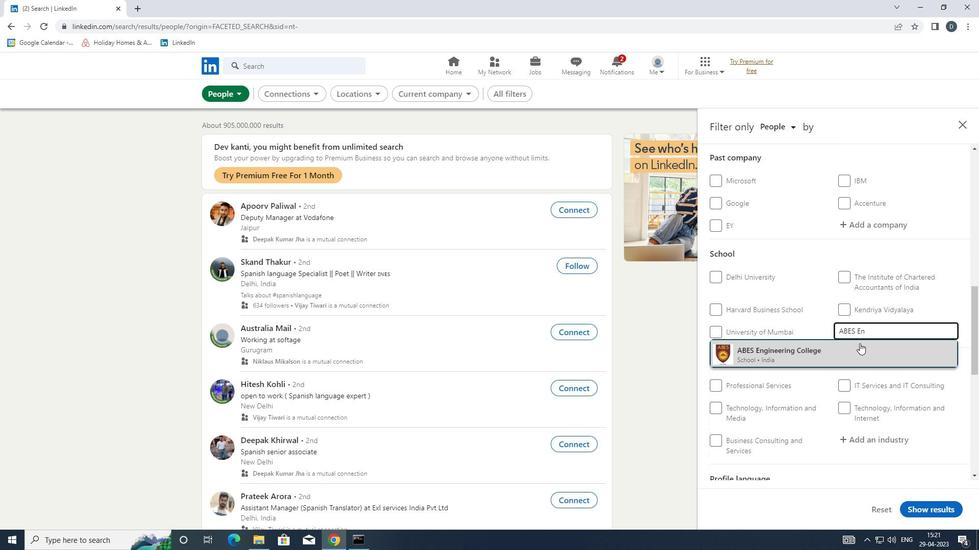 
Action: Mouse moved to (859, 344)
Screenshot: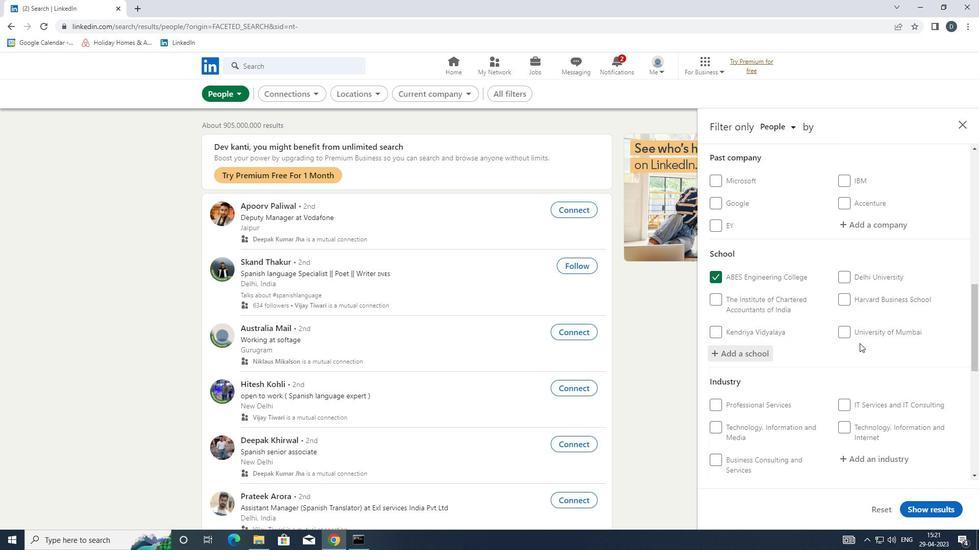 
Action: Mouse scrolled (859, 344) with delta (0, 0)
Screenshot: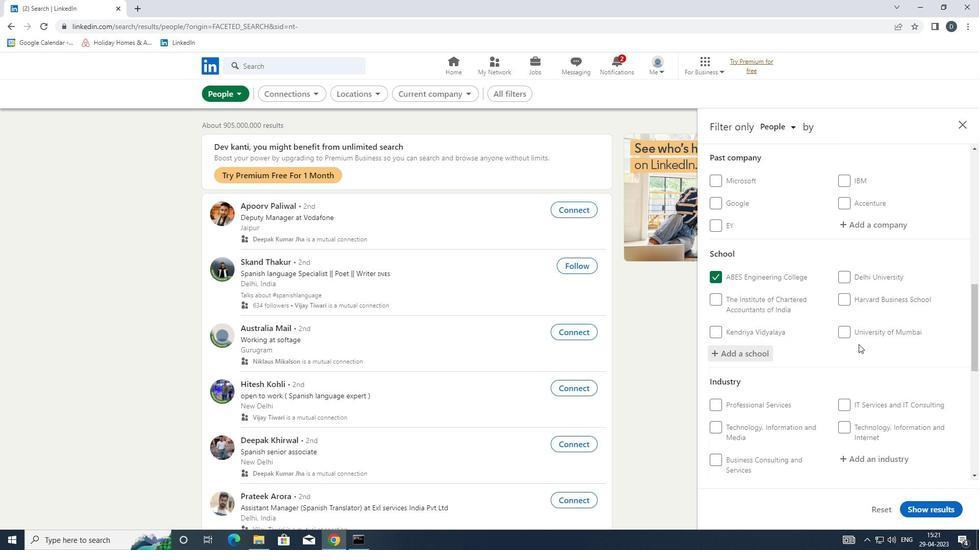 
Action: Mouse scrolled (859, 344) with delta (0, 0)
Screenshot: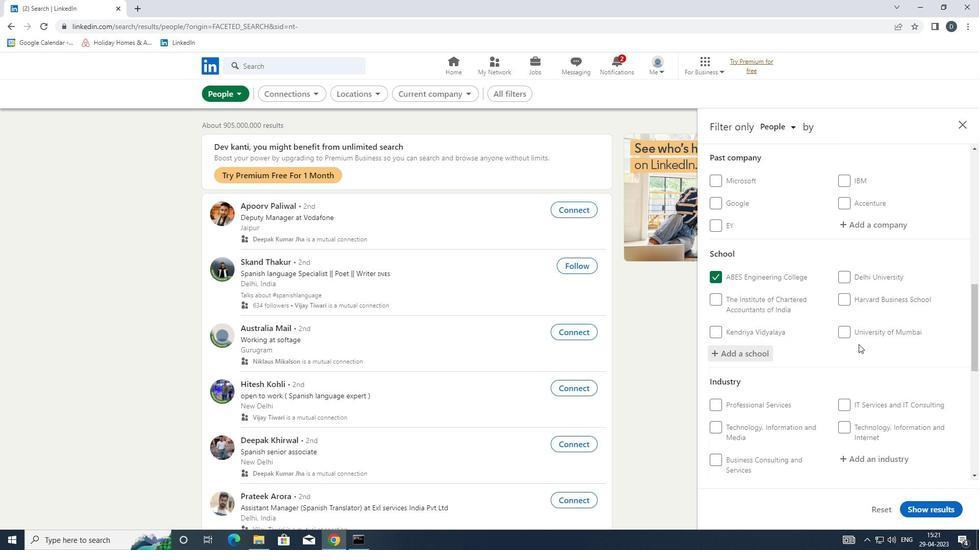 
Action: Mouse scrolled (859, 344) with delta (0, 0)
Screenshot: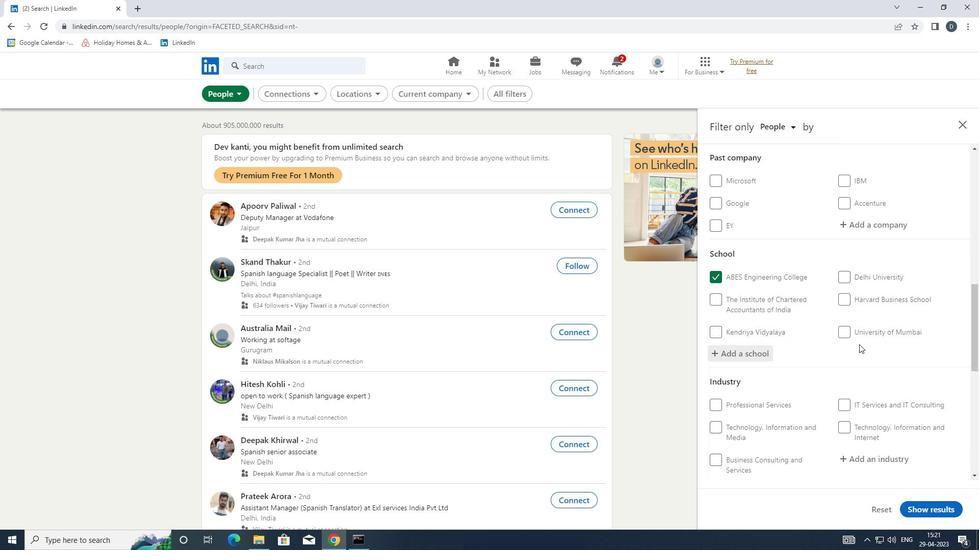
Action: Mouse moved to (860, 308)
Screenshot: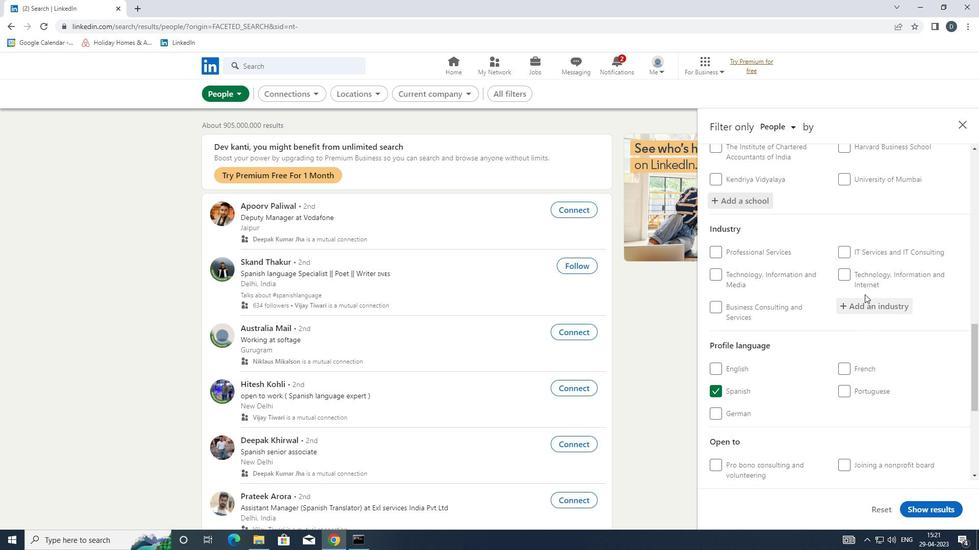 
Action: Mouse pressed left at (860, 308)
Screenshot: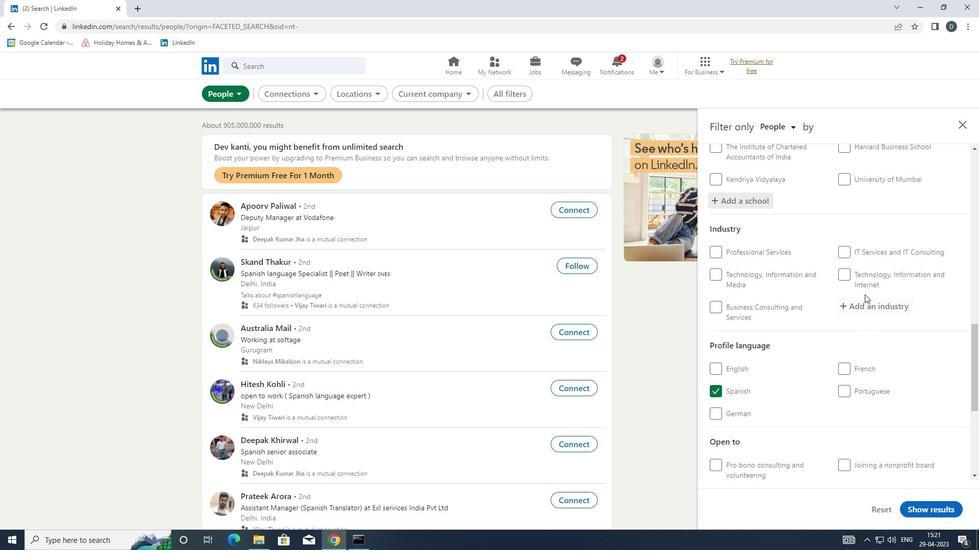 
Action: Mouse moved to (860, 308)
Screenshot: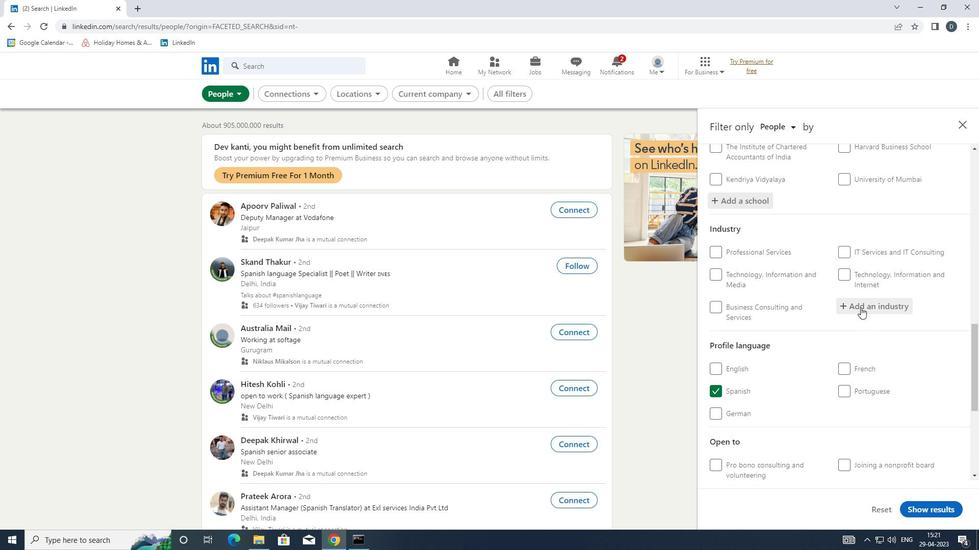 
Action: Key pressed <Key.shift>BUILDING
Screenshot: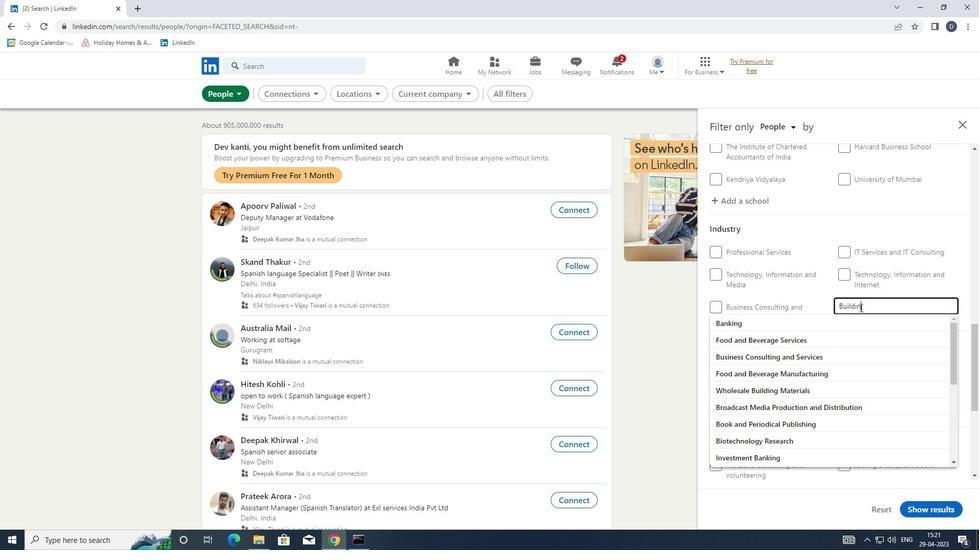 
Action: Mouse moved to (844, 355)
Screenshot: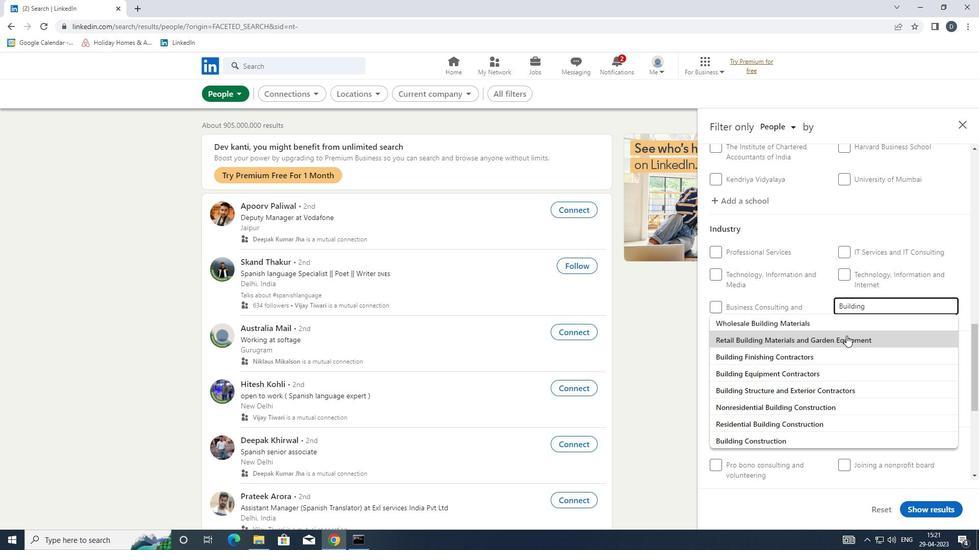 
Action: Mouse pressed left at (844, 355)
Screenshot: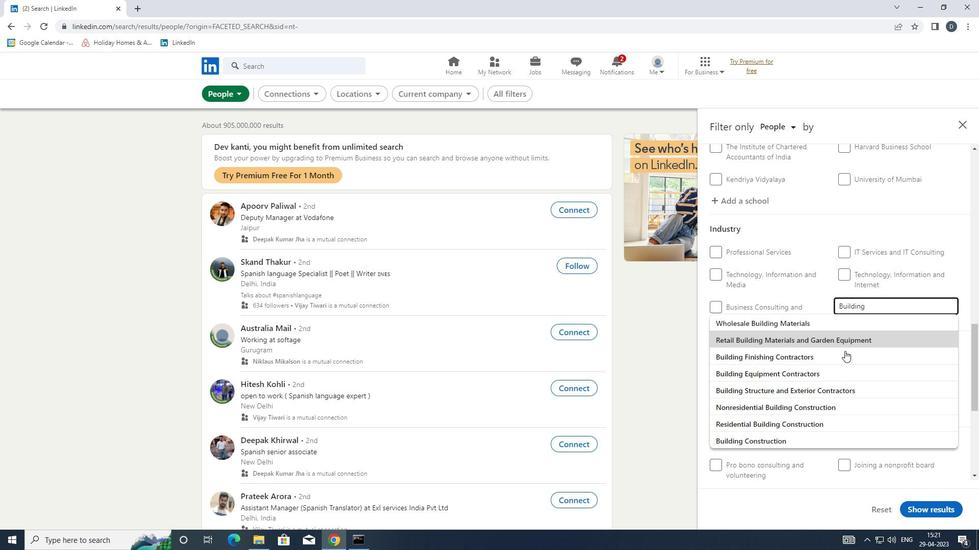 
Action: Mouse scrolled (844, 354) with delta (0, 0)
Screenshot: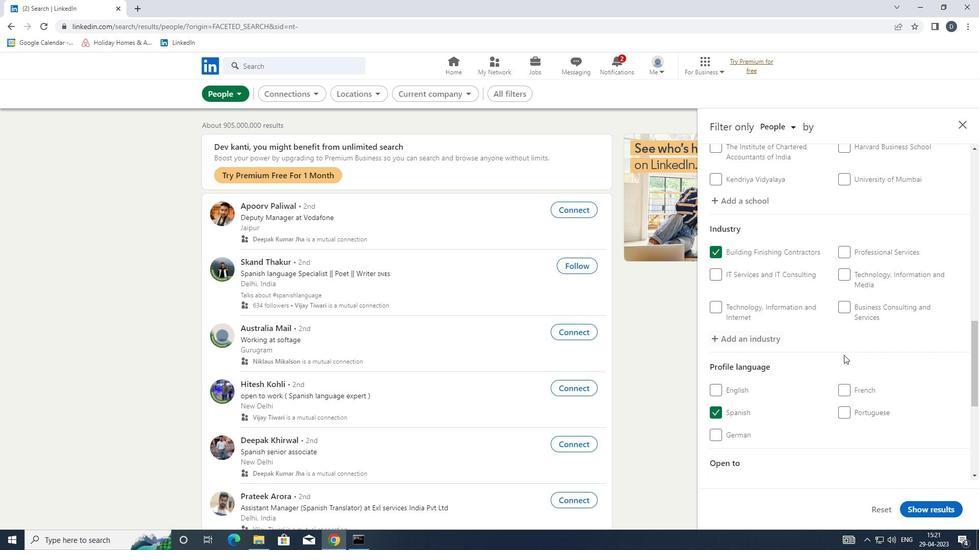 
Action: Mouse scrolled (844, 354) with delta (0, 0)
Screenshot: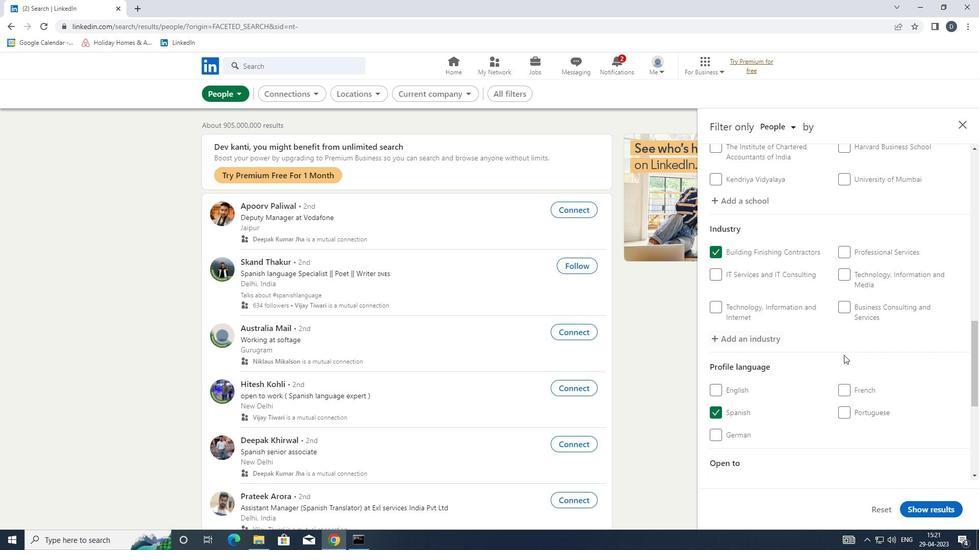 
Action: Mouse scrolled (844, 354) with delta (0, 0)
Screenshot: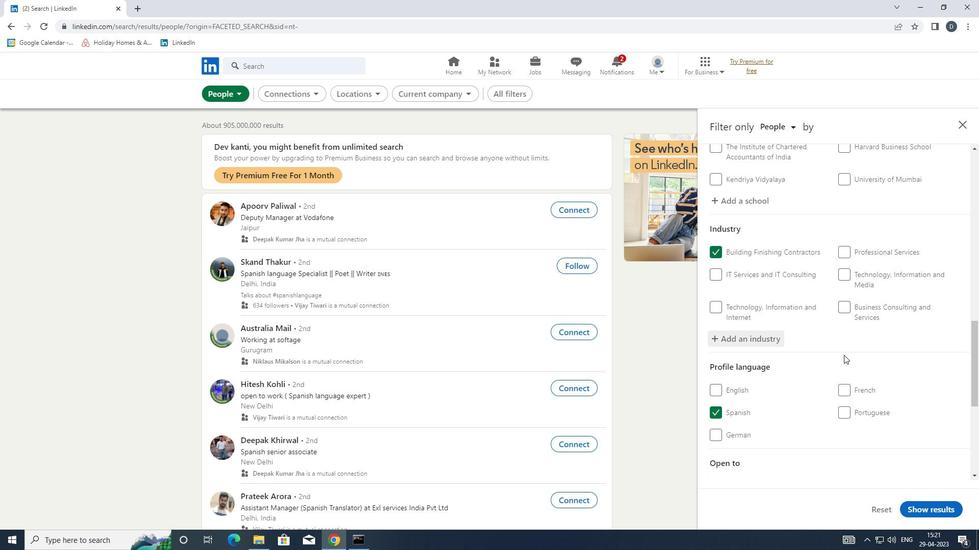 
Action: Mouse scrolled (844, 354) with delta (0, 0)
Screenshot: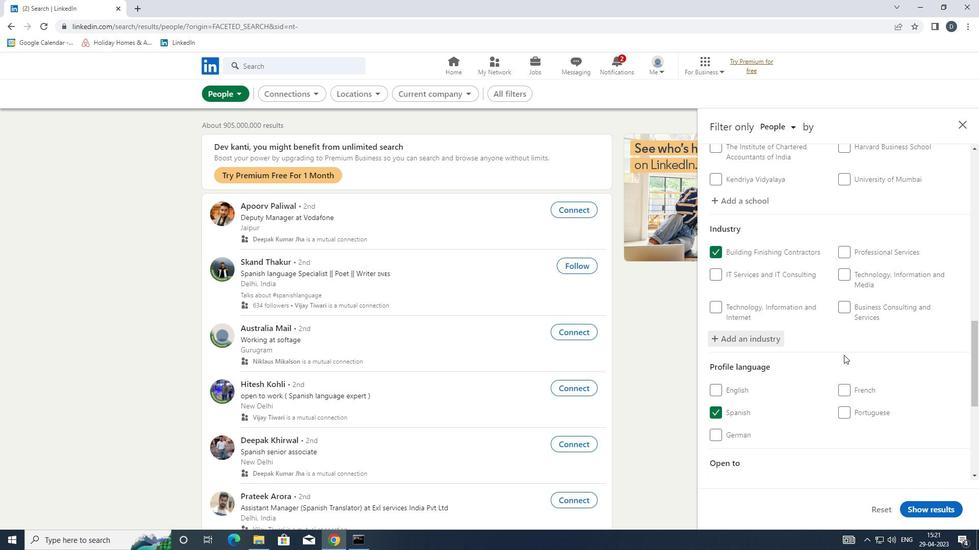 
Action: Mouse moved to (844, 355)
Screenshot: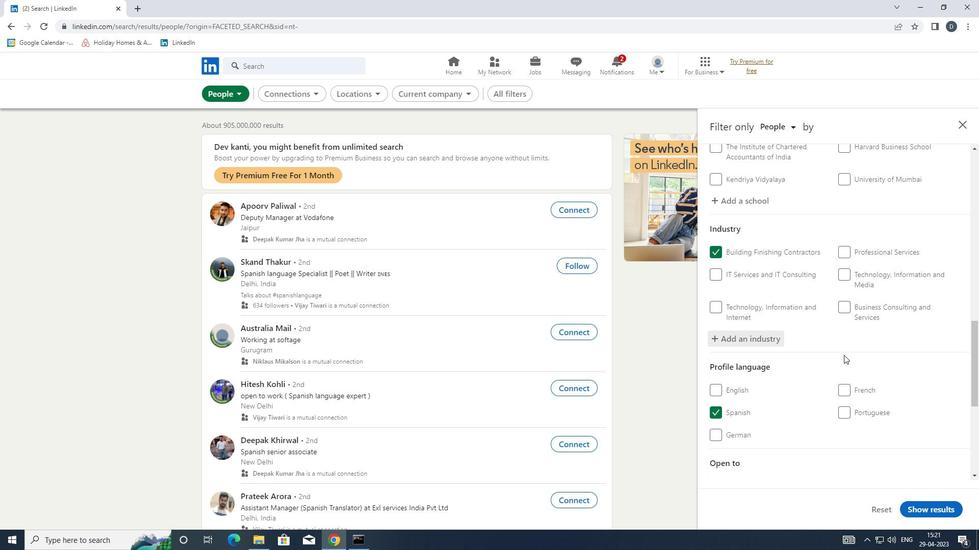 
Action: Mouse scrolled (844, 354) with delta (0, 0)
Screenshot: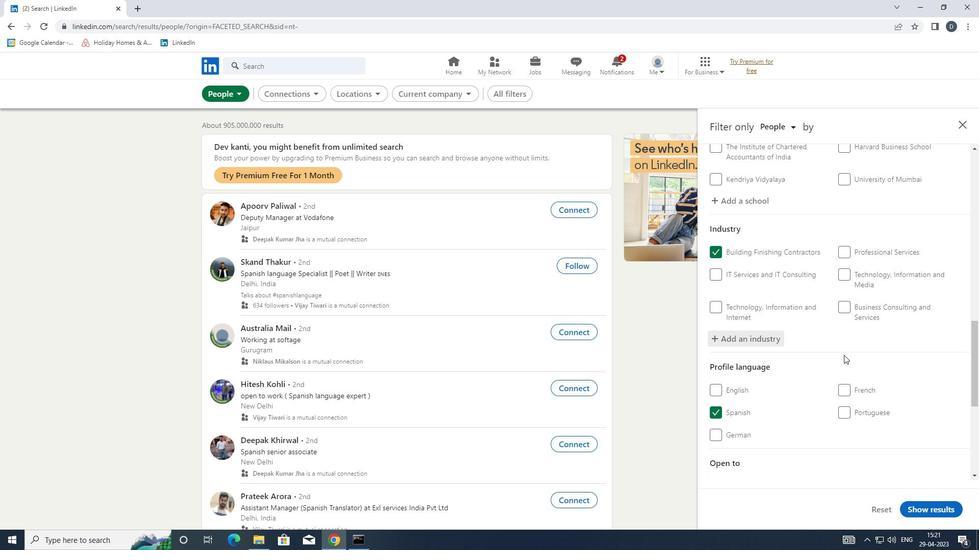 
Action: Mouse moved to (871, 340)
Screenshot: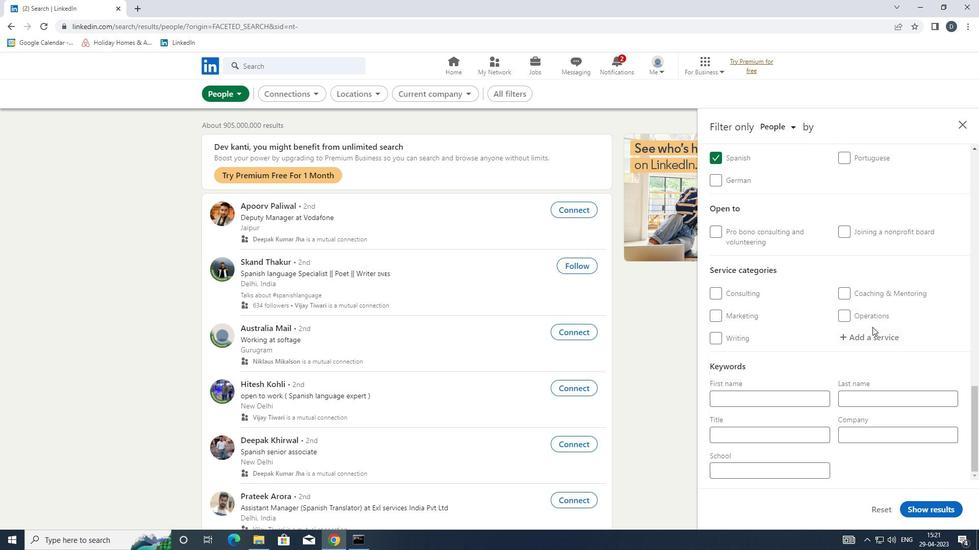 
Action: Mouse pressed left at (871, 340)
Screenshot: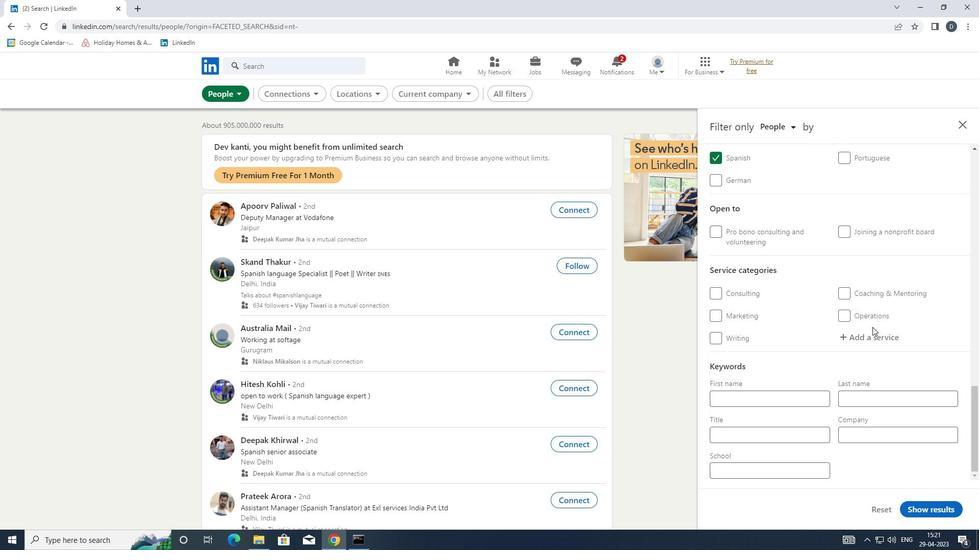 
Action: Key pressed <Key.shift>COMPUTER
Screenshot: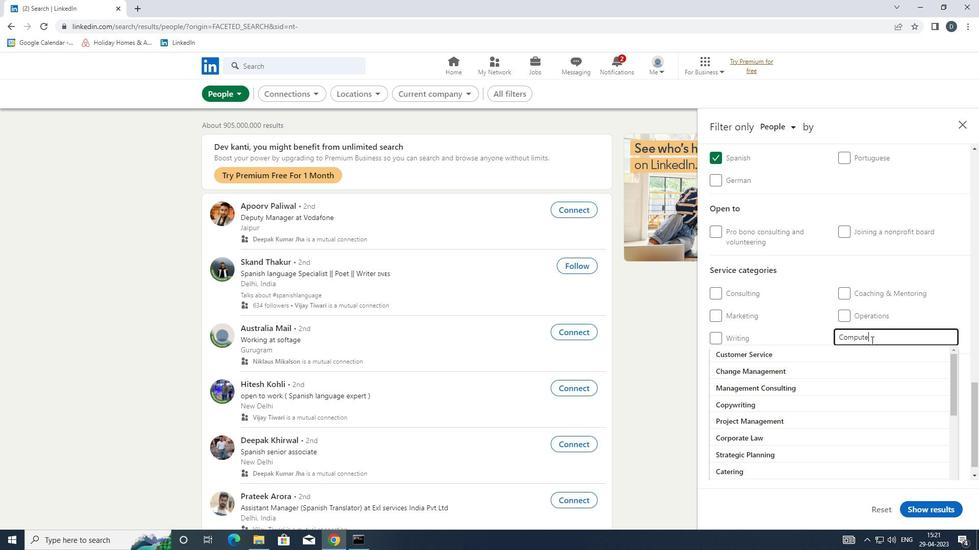 
Action: Mouse moved to (862, 365)
Screenshot: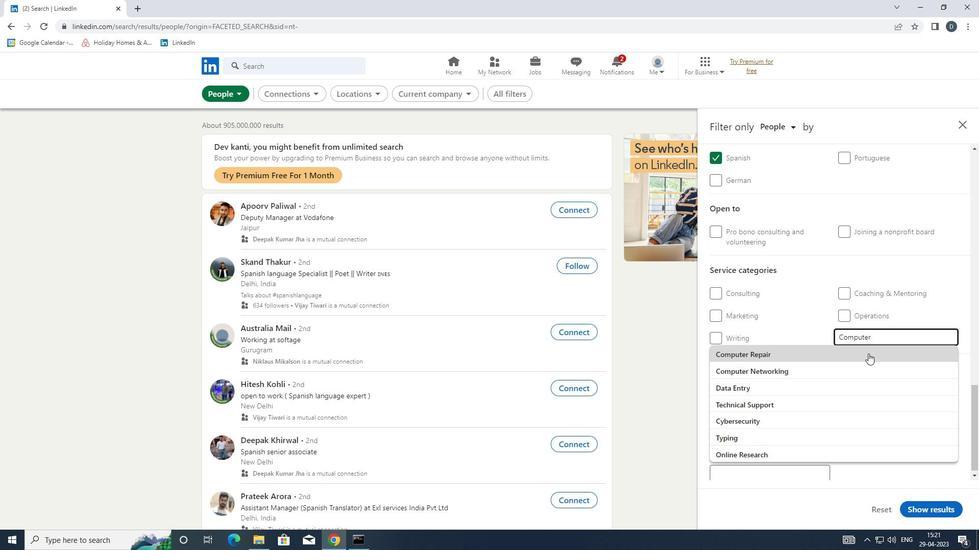 
Action: Mouse pressed left at (862, 365)
Screenshot: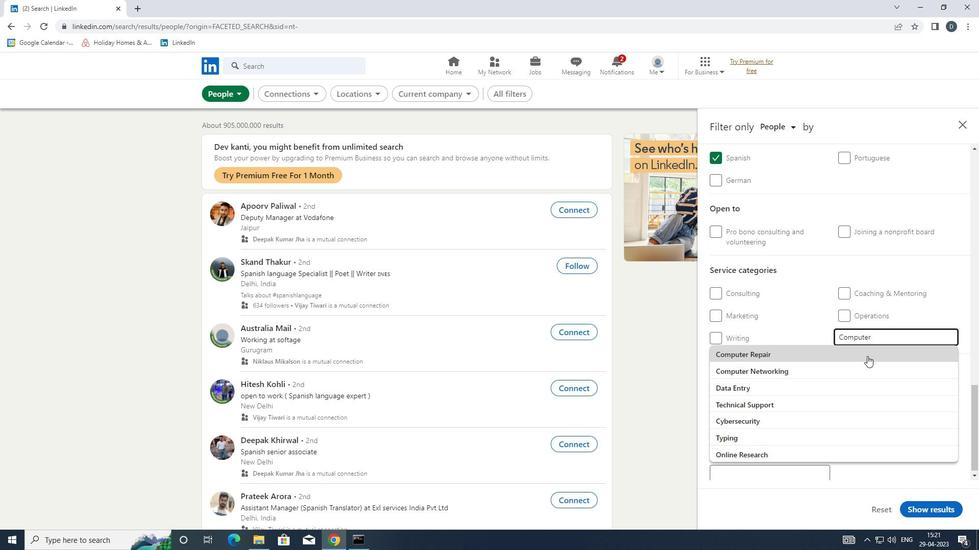 
Action: Mouse scrolled (862, 365) with delta (0, 0)
Screenshot: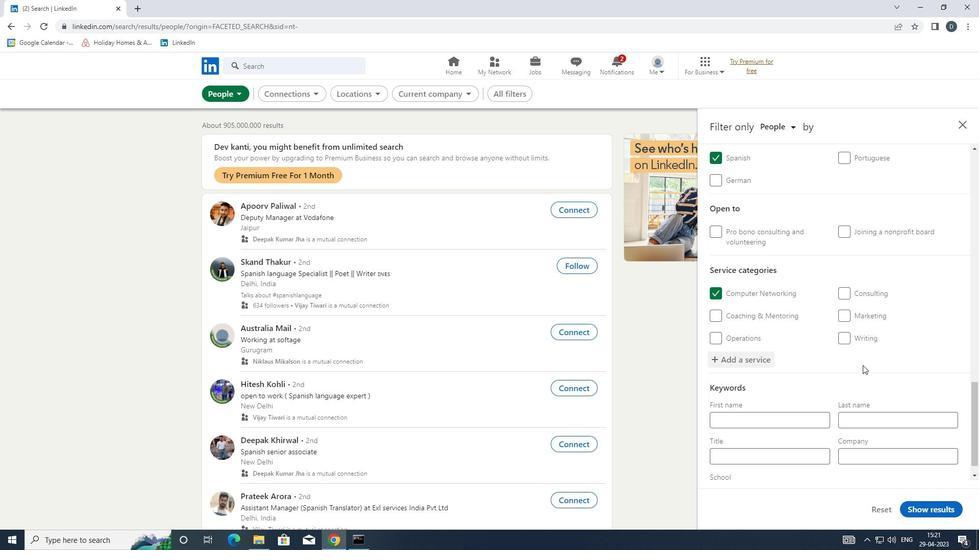 
Action: Mouse scrolled (862, 365) with delta (0, 0)
Screenshot: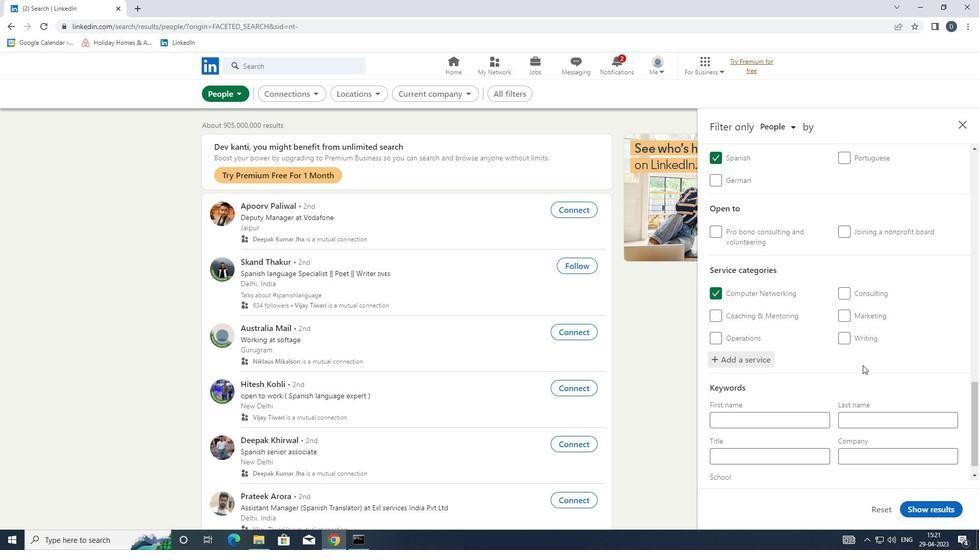 
Action: Mouse scrolled (862, 365) with delta (0, 0)
Screenshot: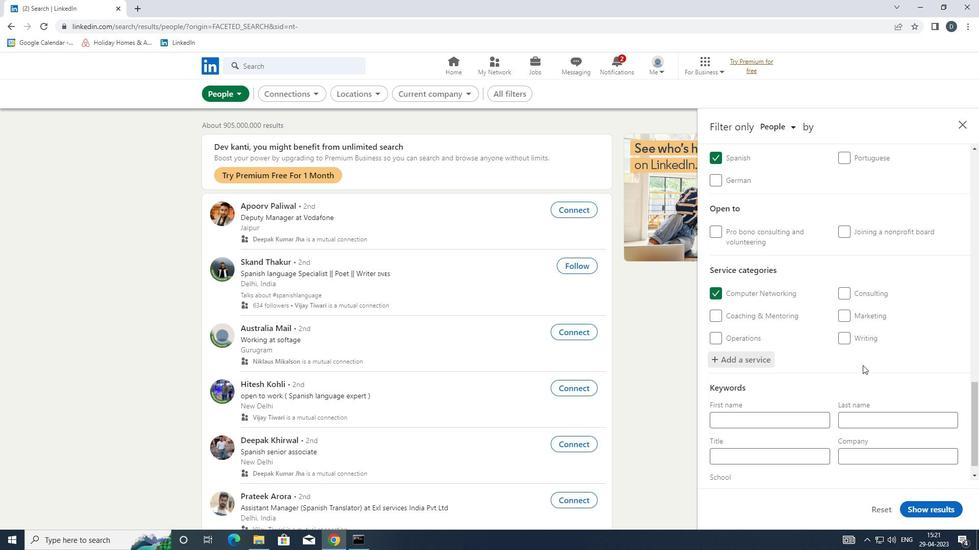 
Action: Mouse scrolled (862, 365) with delta (0, 0)
Screenshot: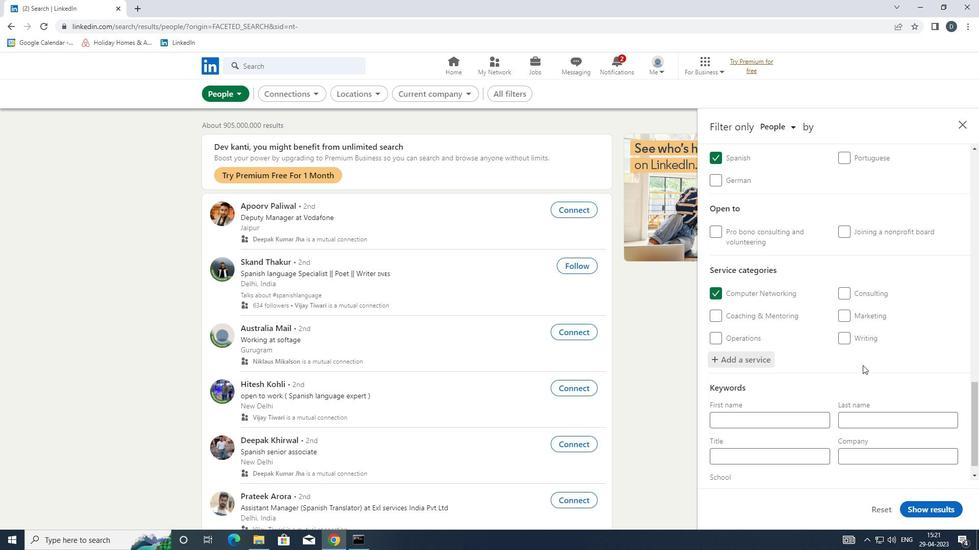 
Action: Mouse moved to (765, 422)
Screenshot: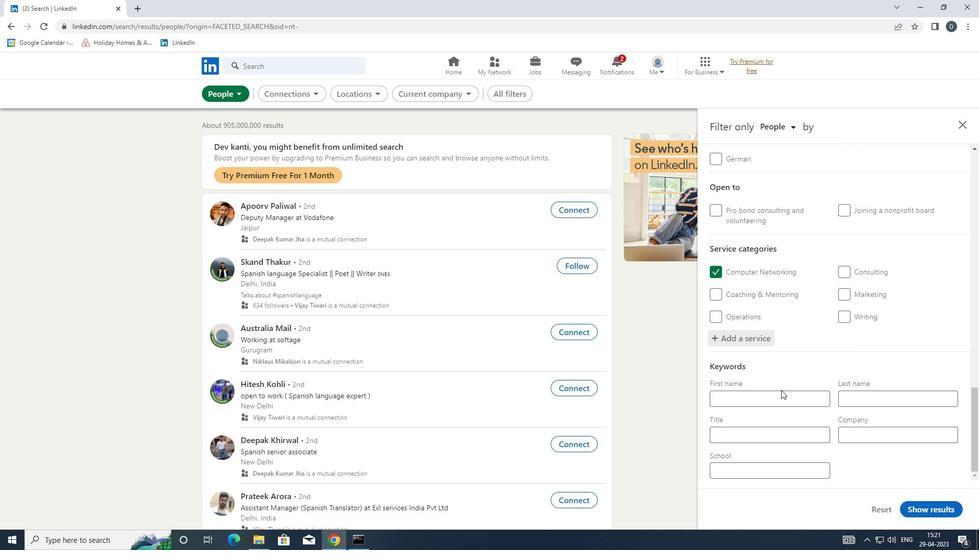
Action: Mouse pressed left at (765, 422)
Screenshot: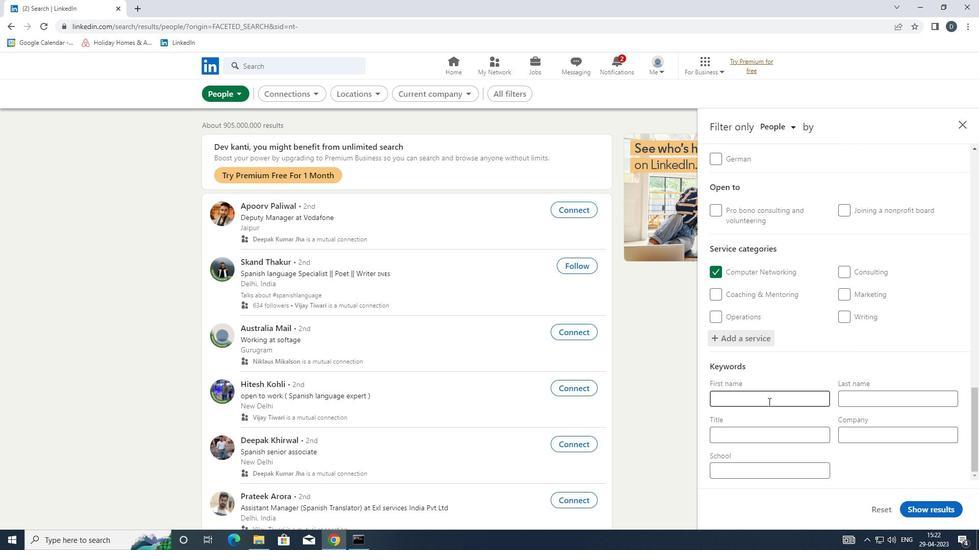 
Action: Mouse moved to (767, 430)
Screenshot: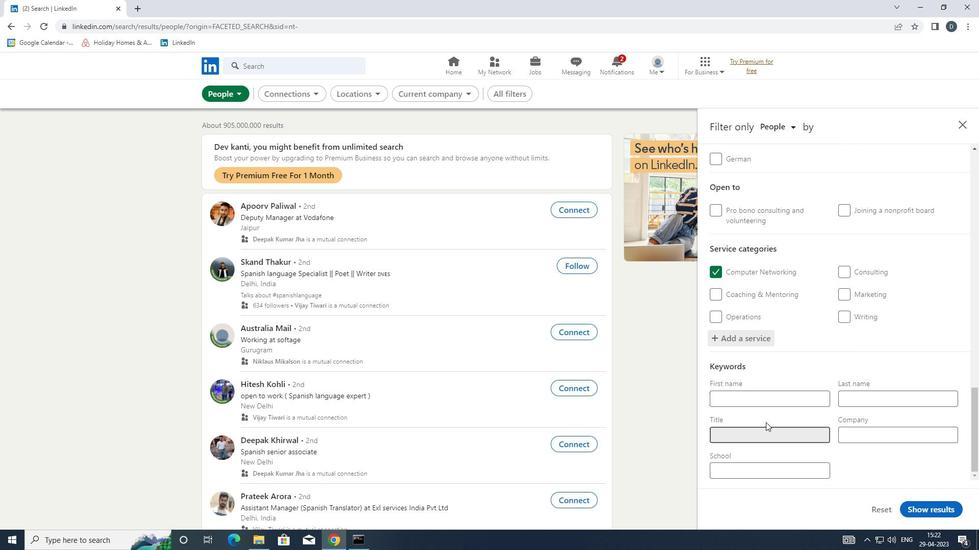 
Action: Key pressed <Key.shift><Key.shift><Key.shift>GEOLOGIST
Screenshot: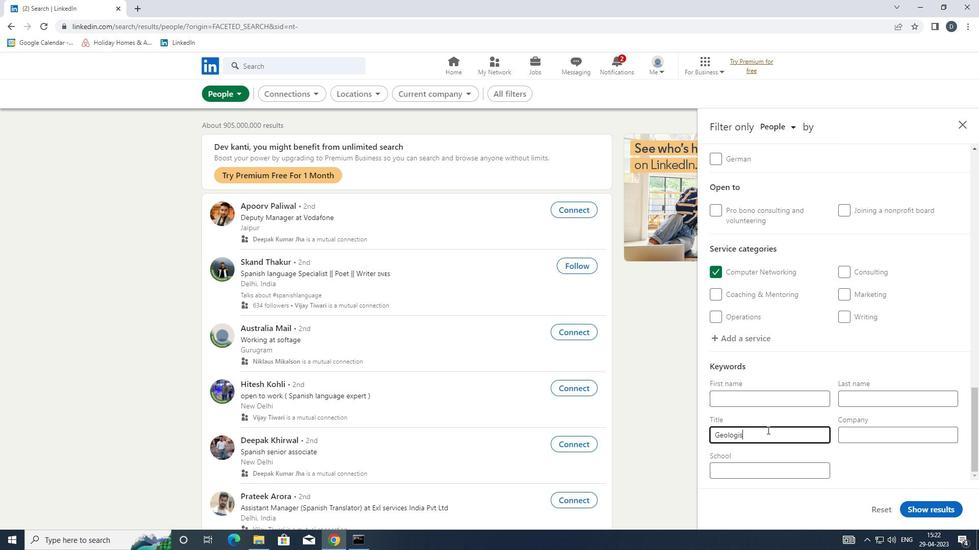 
Action: Mouse moved to (933, 504)
Screenshot: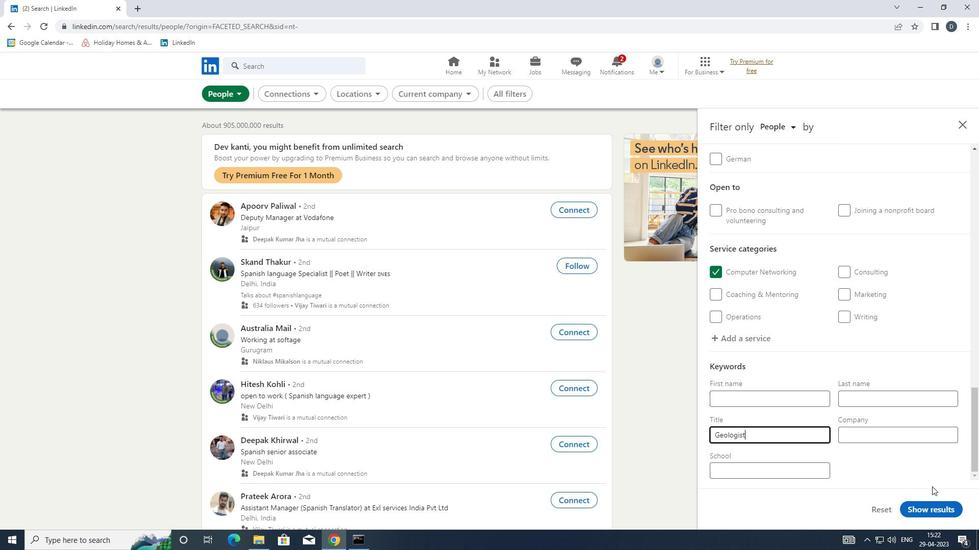 
Action: Mouse pressed left at (933, 504)
Screenshot: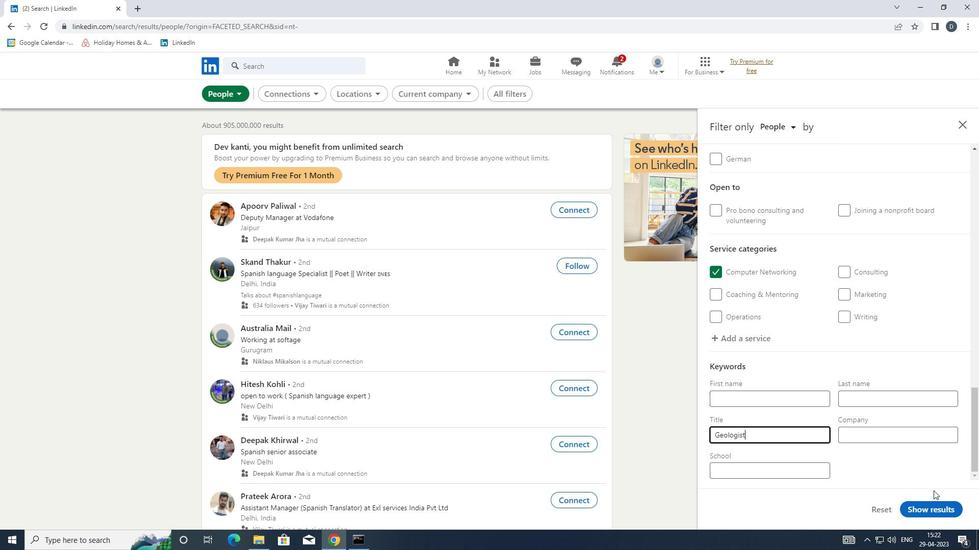 
Action: Mouse moved to (217, 69)
Screenshot: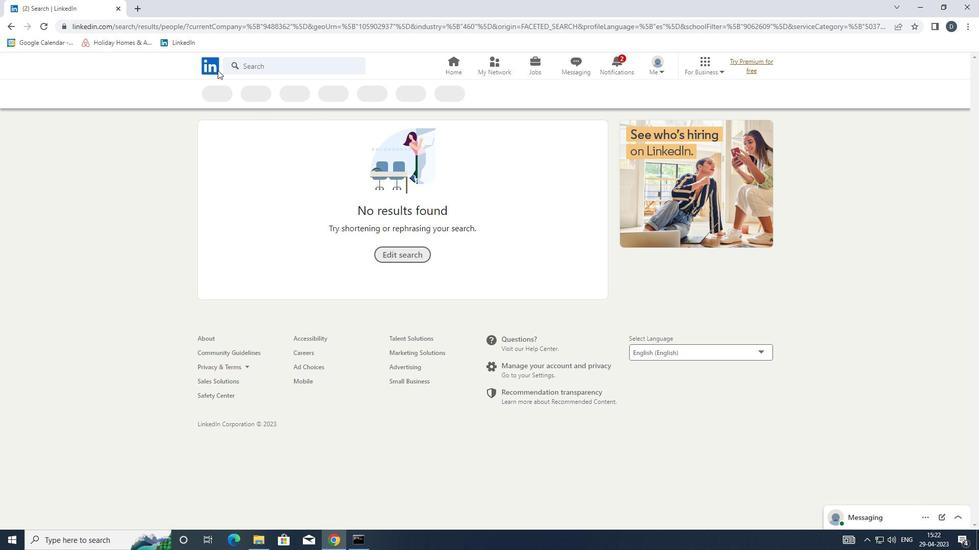 
